 Task: Change  the formatting of the data to Which is Less than 5. In conditional formating, put the option 'Chart 12 colour. ', change the format of Column Width to 18, change the format of Column Width to 18In the sheet  Attendance Sheet for the Weekbook
Action: Mouse moved to (150, 31)
Screenshot: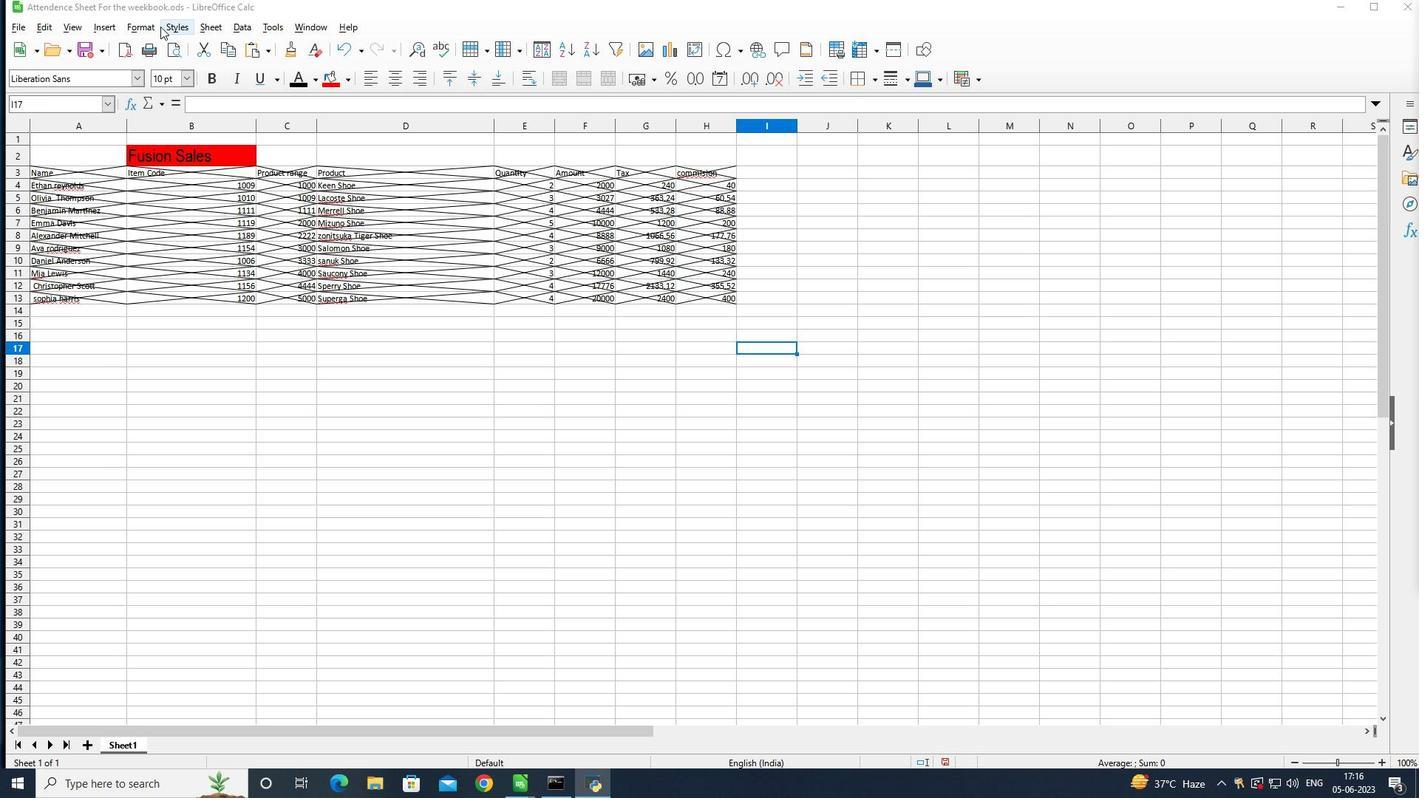 
Action: Mouse pressed left at (150, 31)
Screenshot: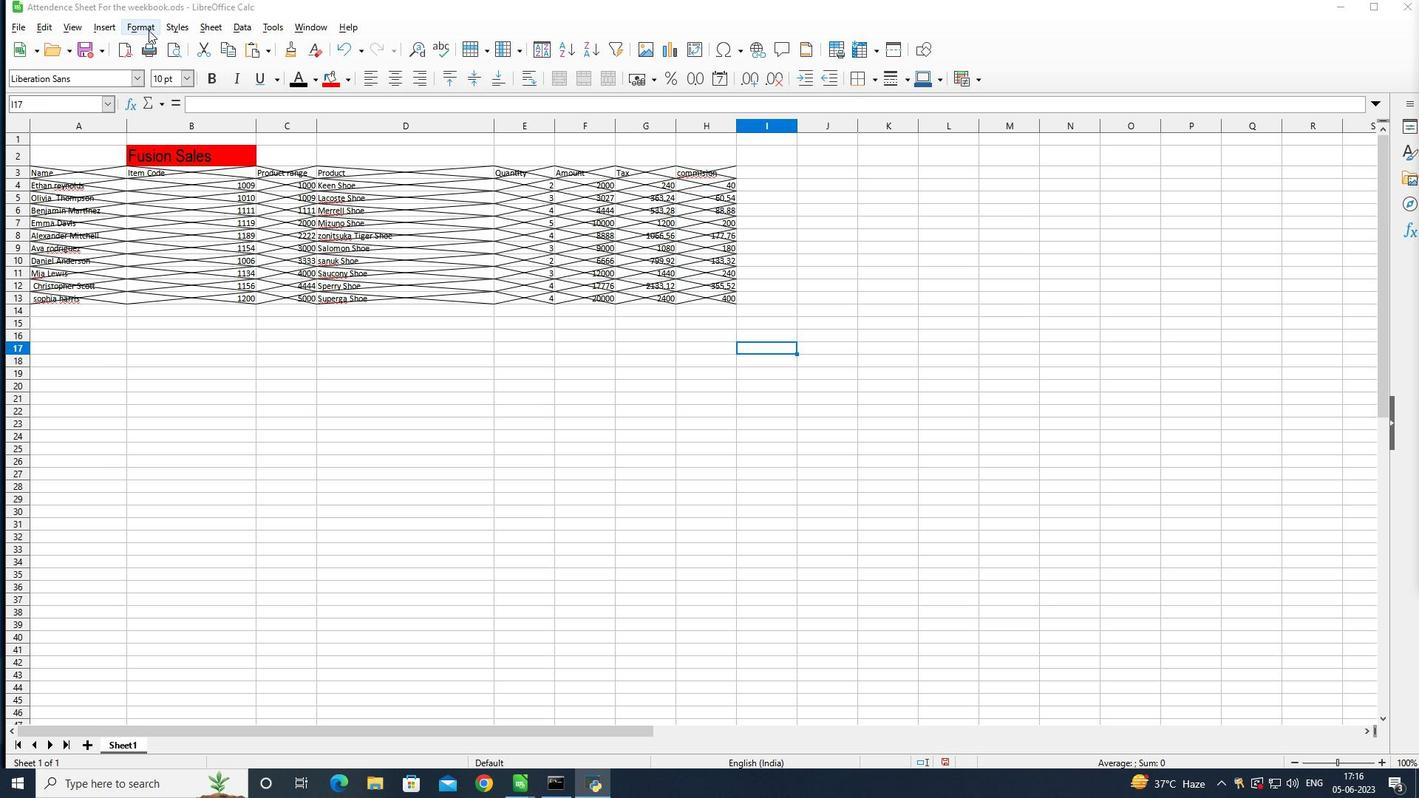 
Action: Mouse moved to (169, 271)
Screenshot: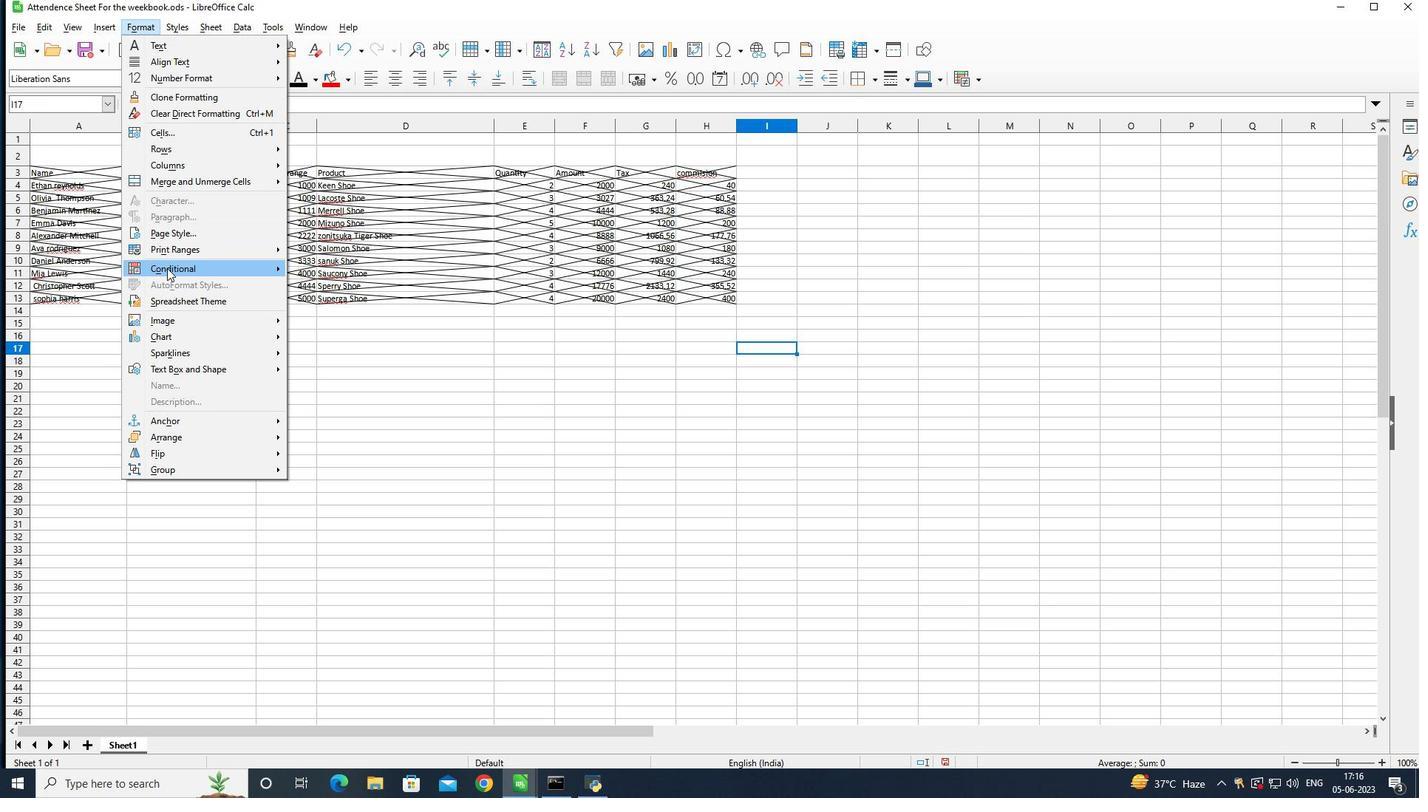 
Action: Mouse pressed left at (169, 271)
Screenshot: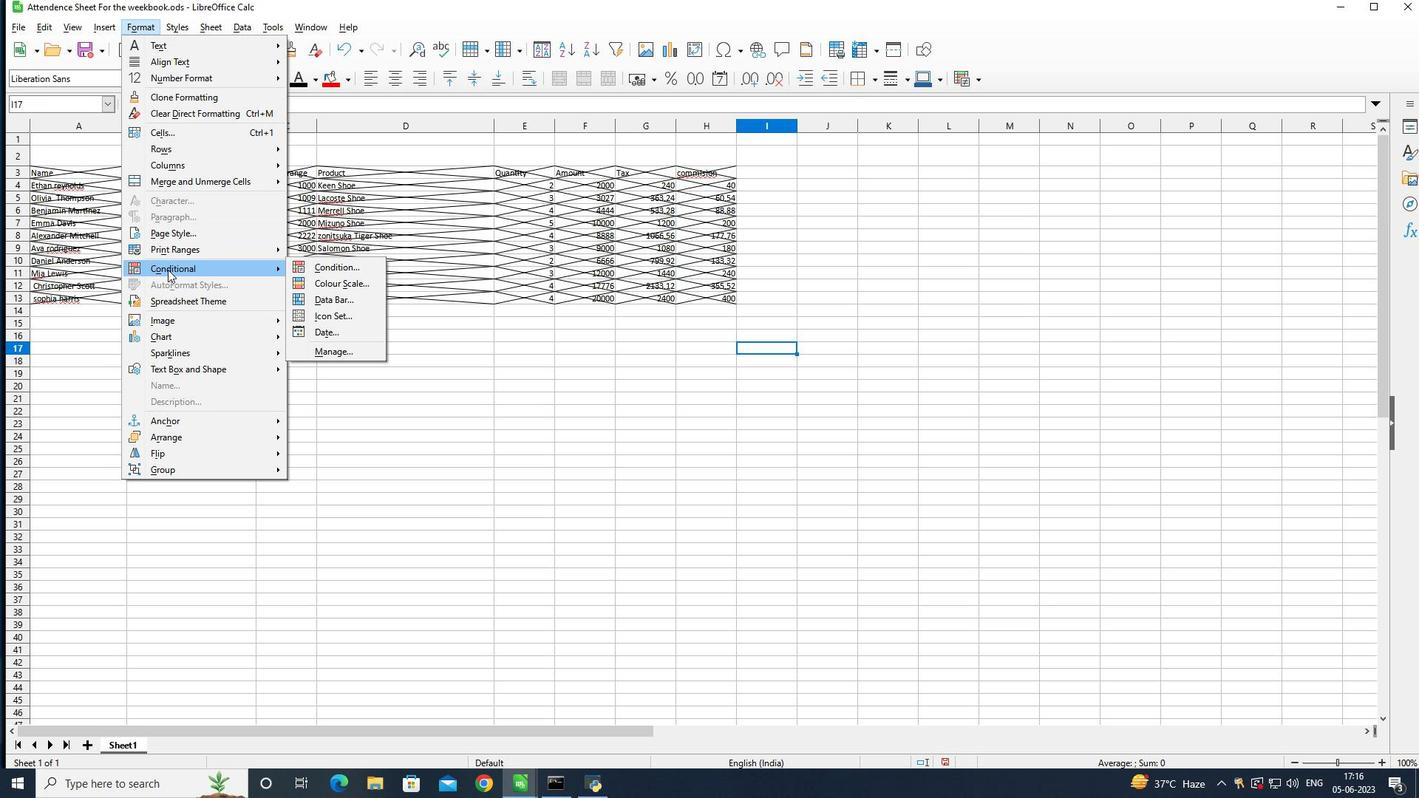 
Action: Mouse moved to (333, 263)
Screenshot: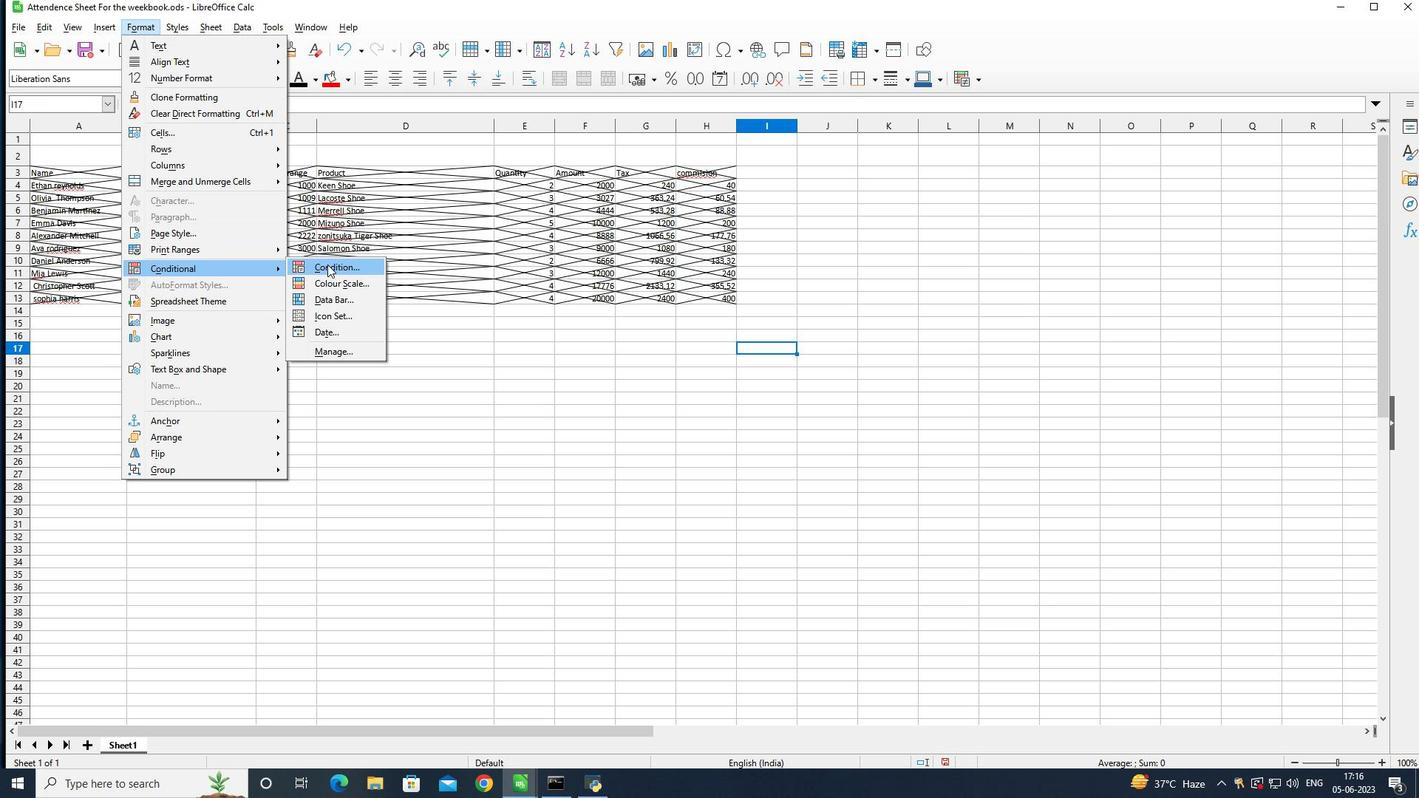 
Action: Mouse pressed left at (333, 263)
Screenshot: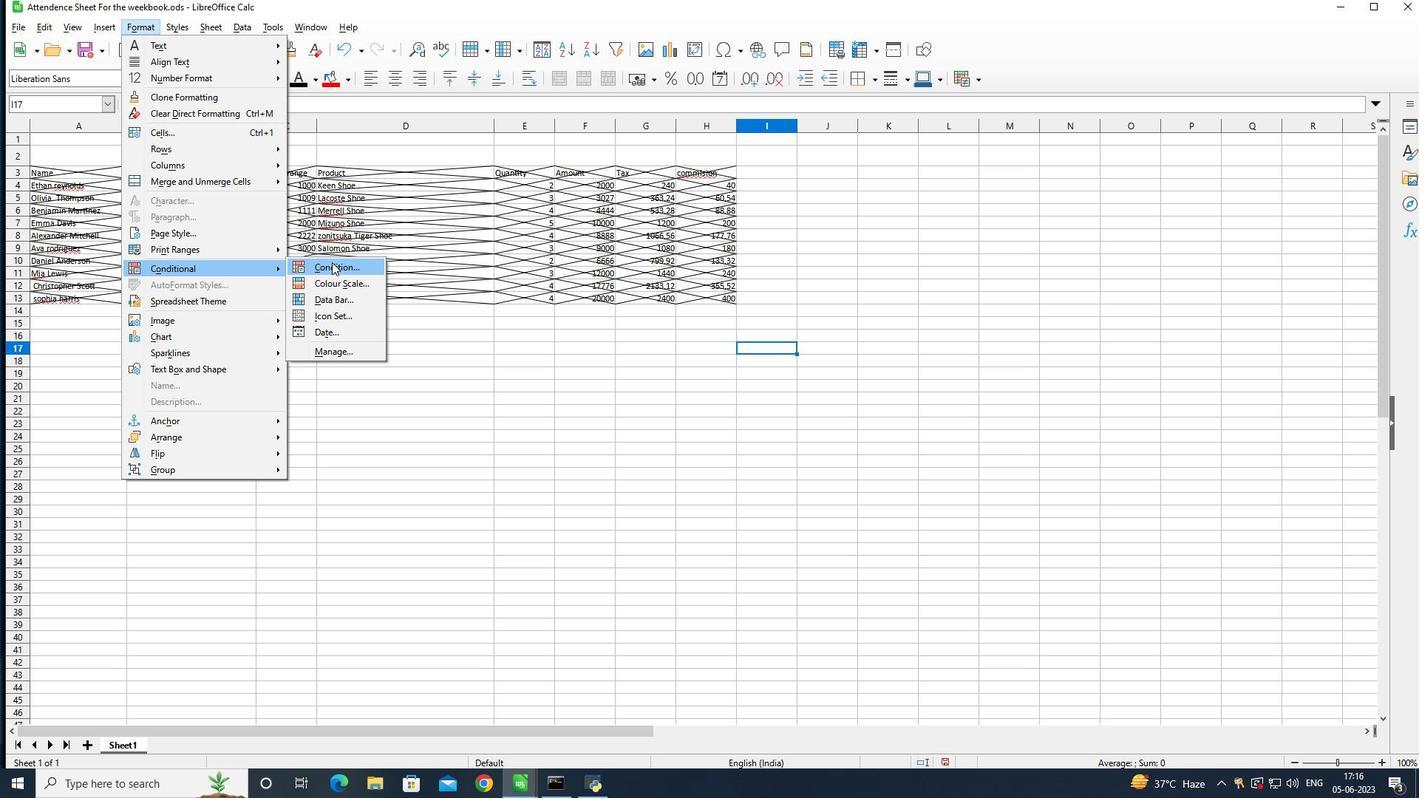 
Action: Mouse moved to (767, 236)
Screenshot: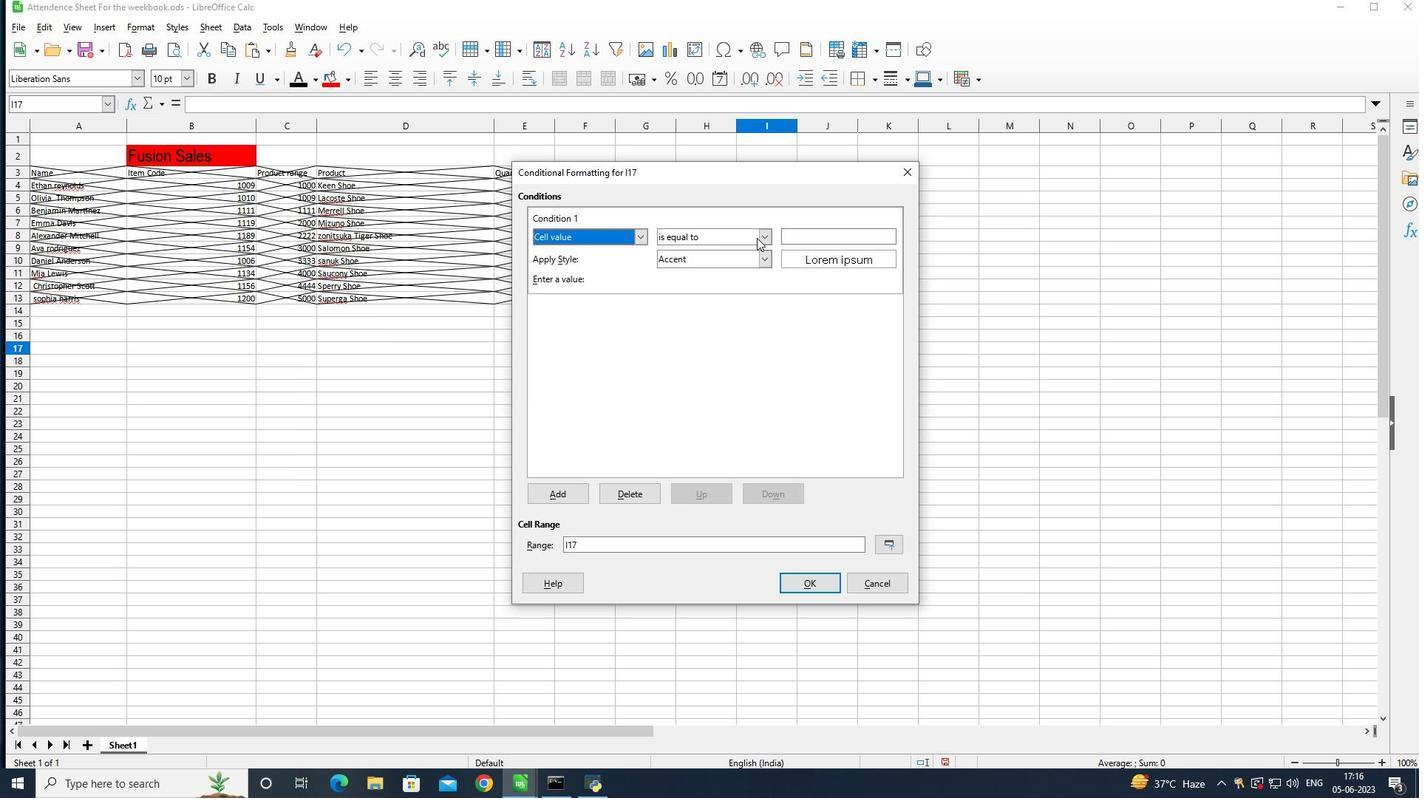 
Action: Mouse pressed left at (767, 236)
Screenshot: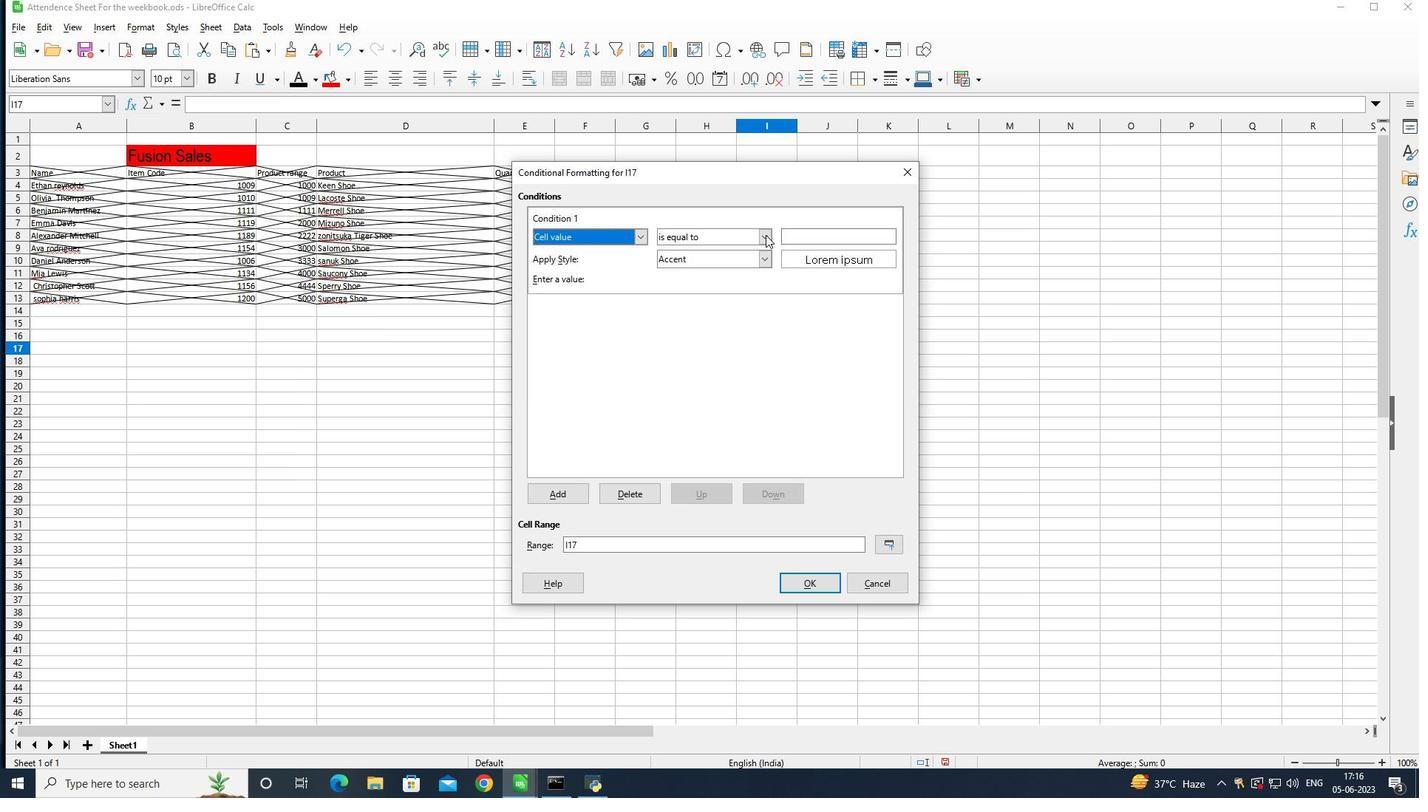 
Action: Mouse moved to (767, 236)
Screenshot: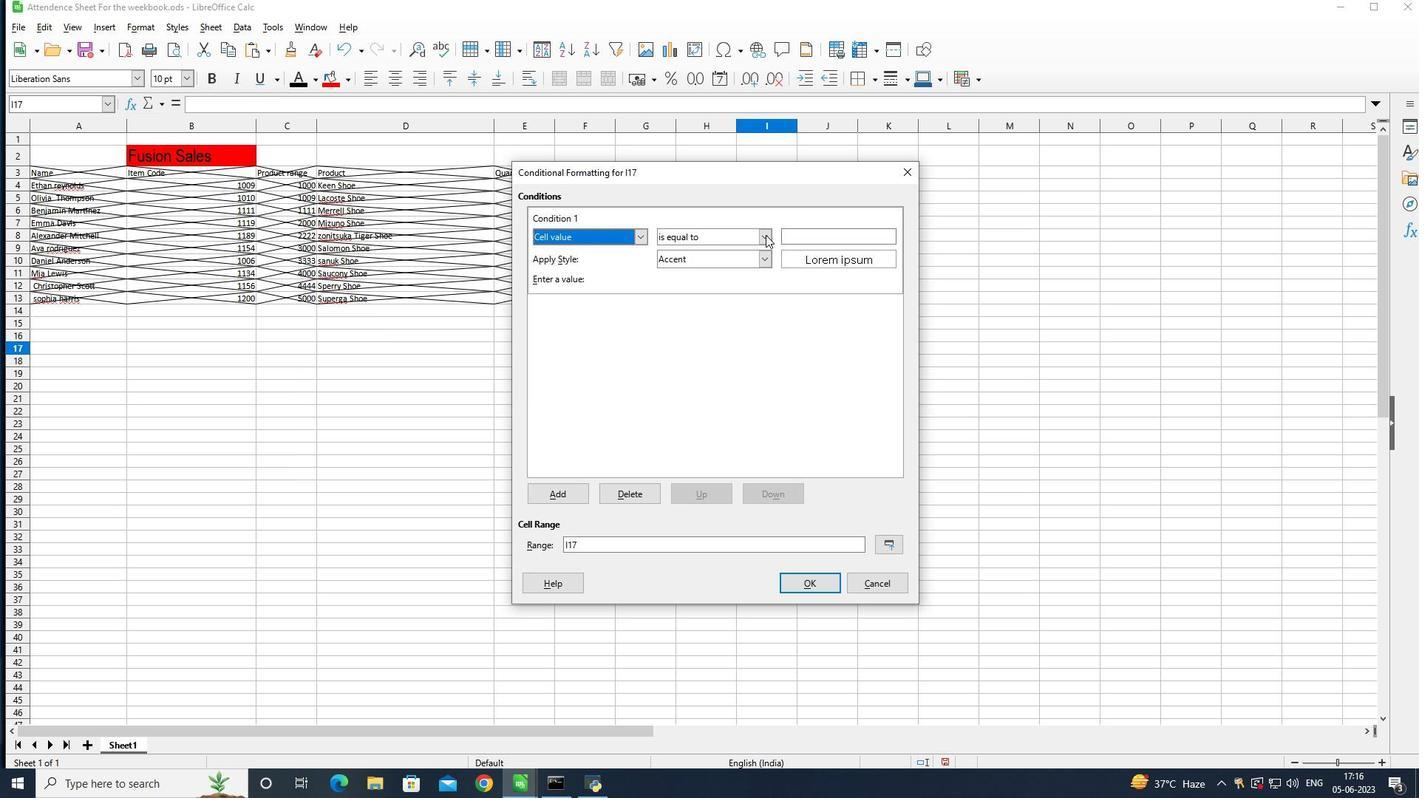 
Action: Mouse pressed left at (767, 236)
Screenshot: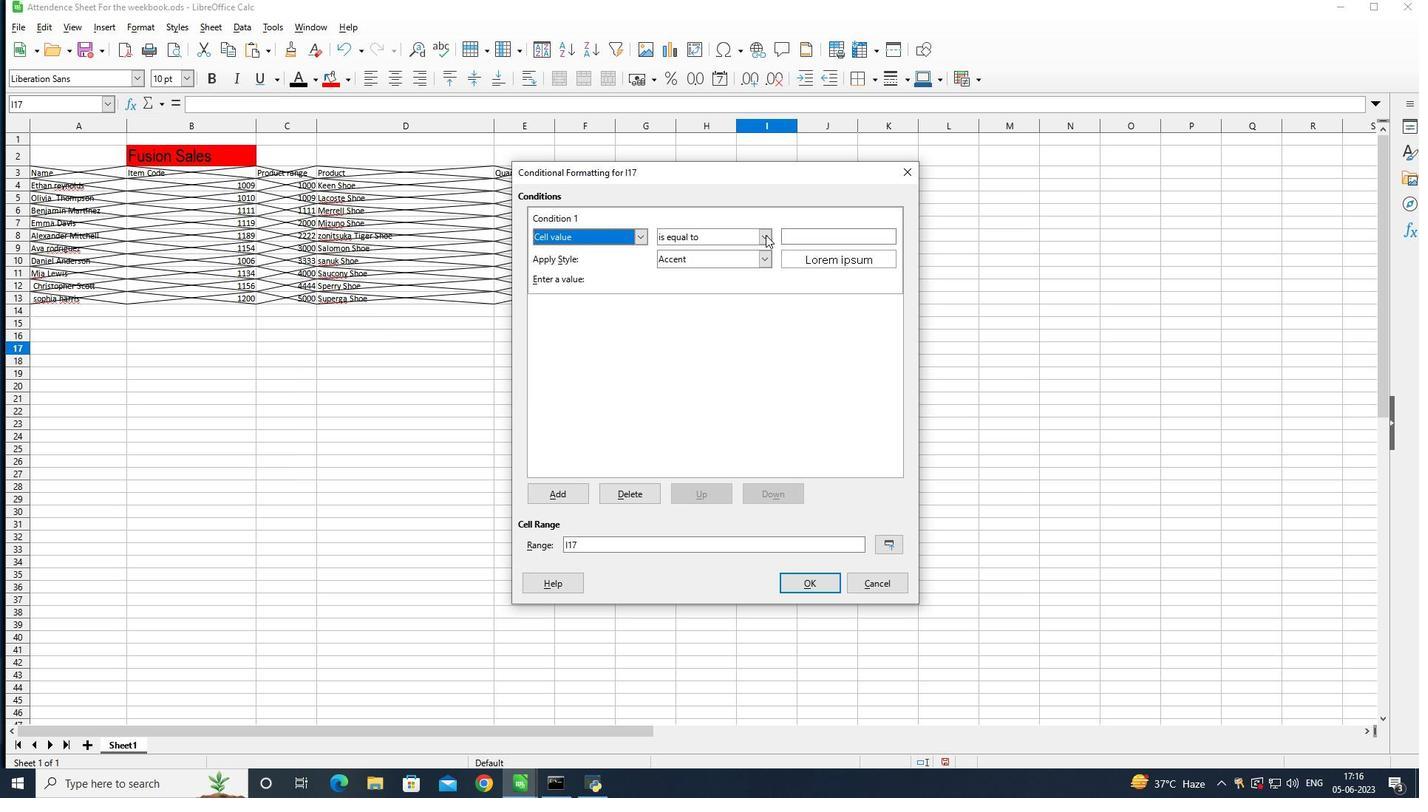 
Action: Mouse pressed left at (767, 236)
Screenshot: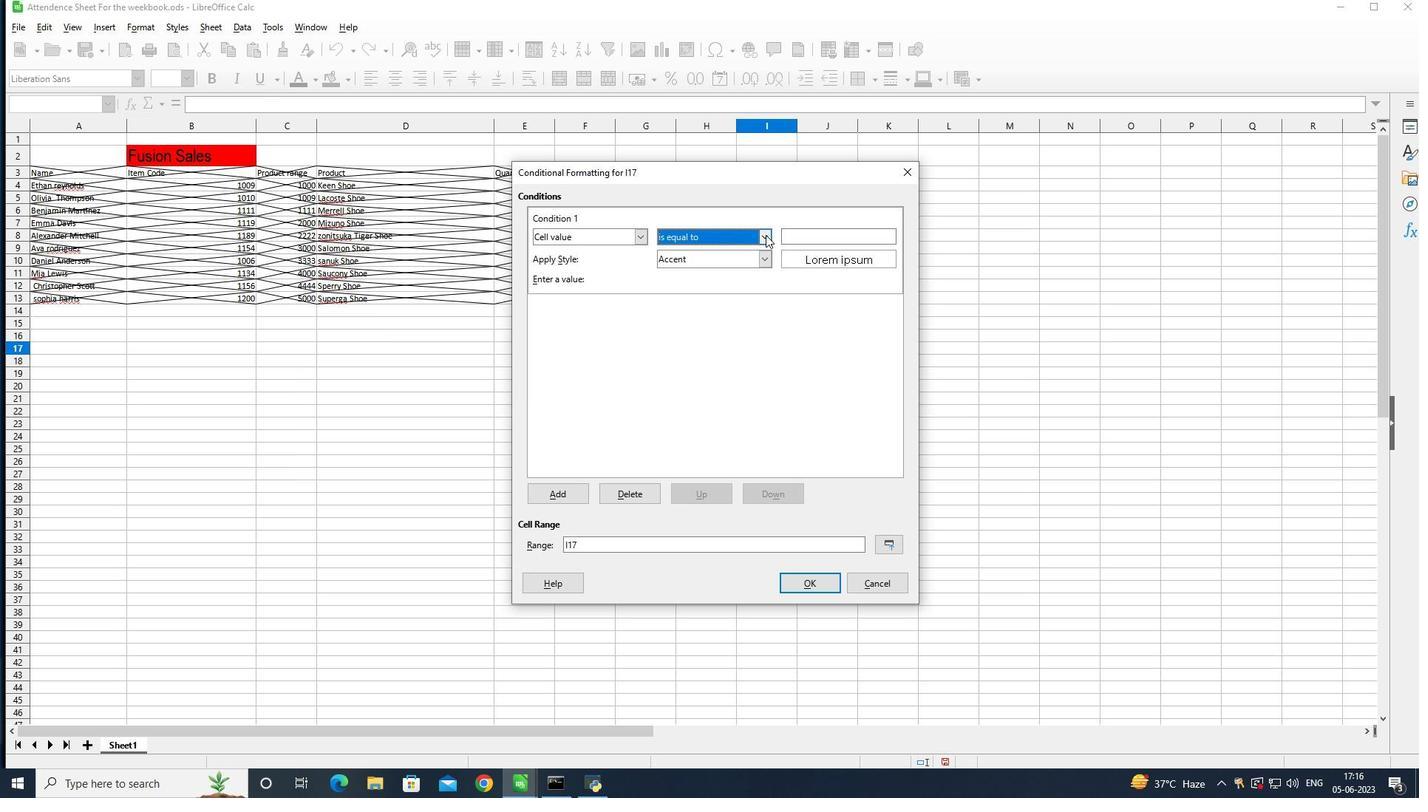 
Action: Mouse moved to (731, 263)
Screenshot: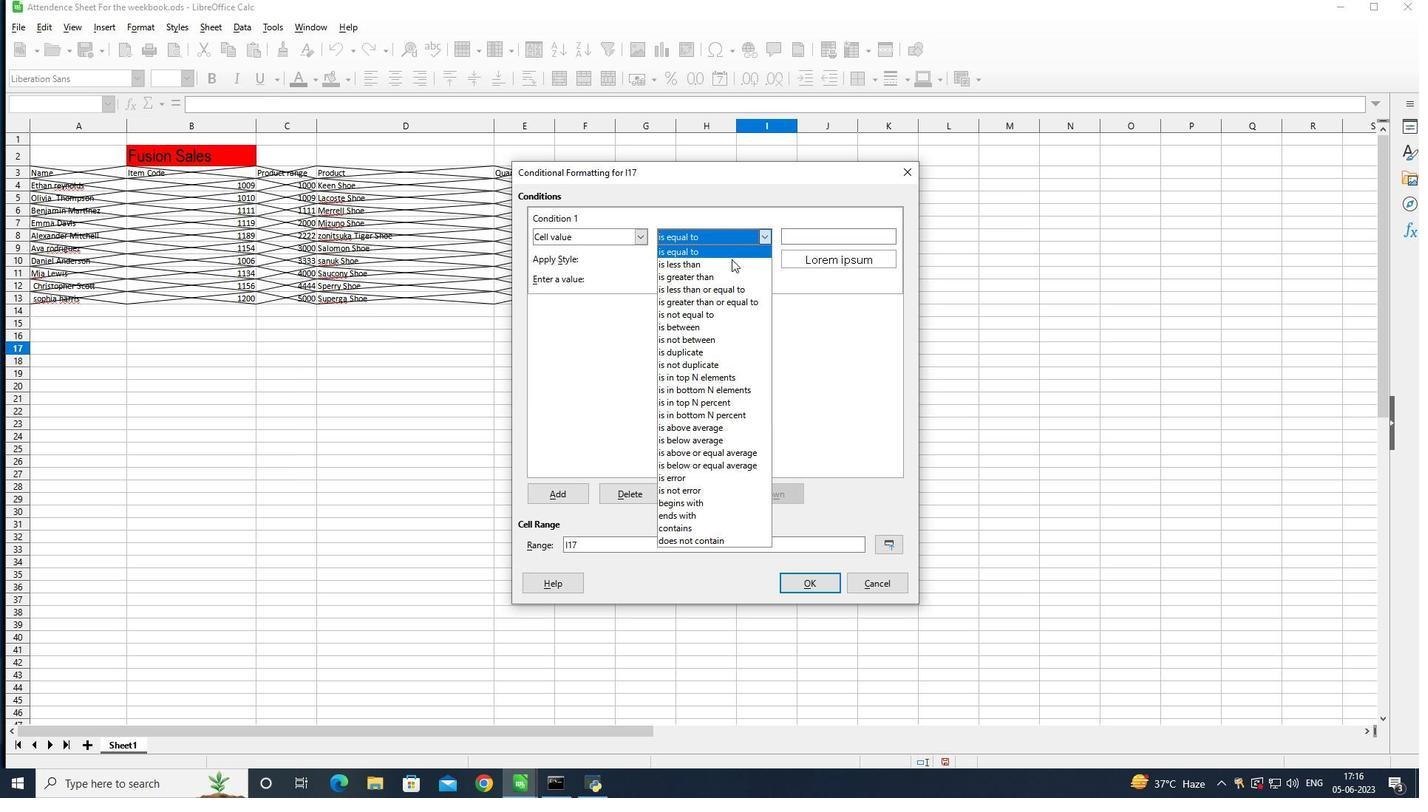 
Action: Mouse pressed left at (731, 263)
Screenshot: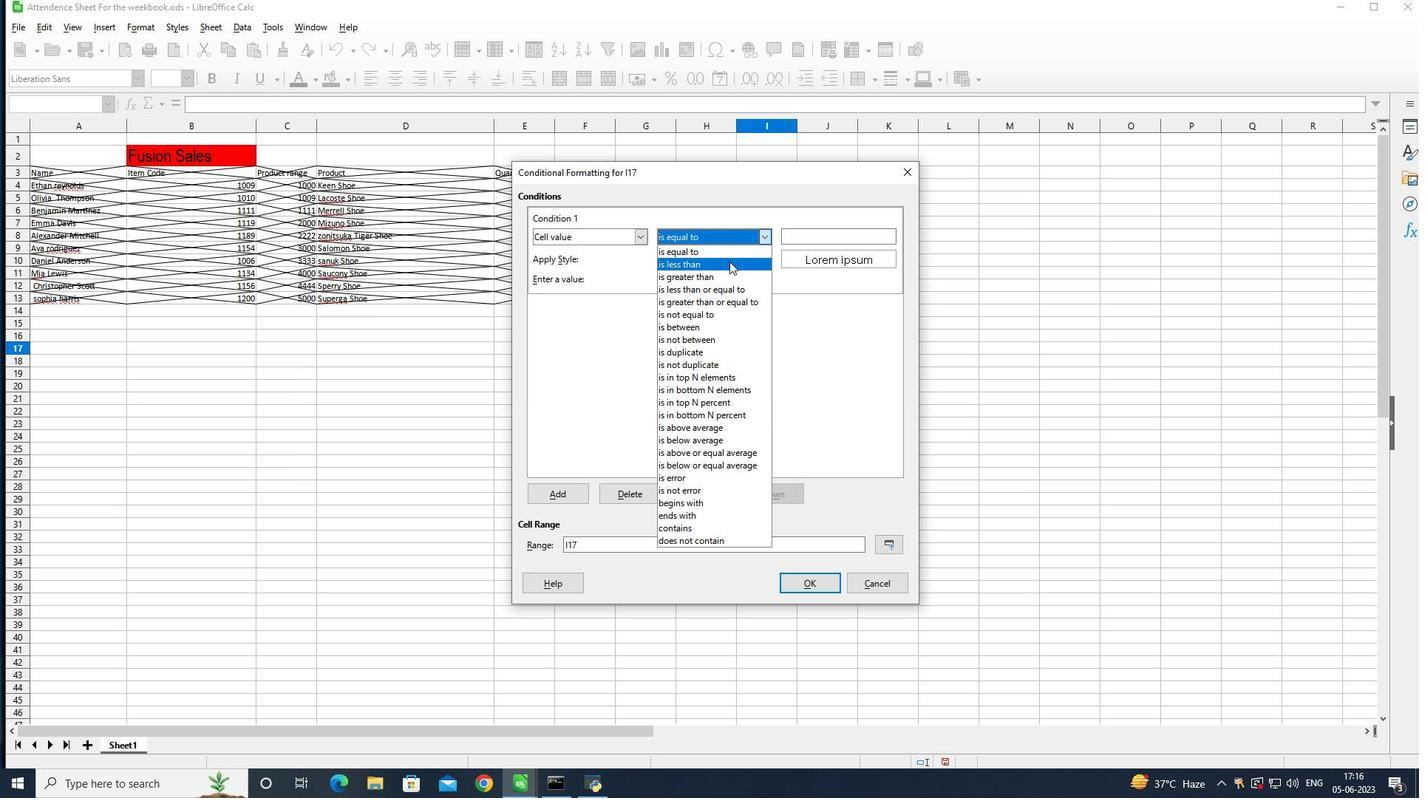 
Action: Mouse moved to (800, 240)
Screenshot: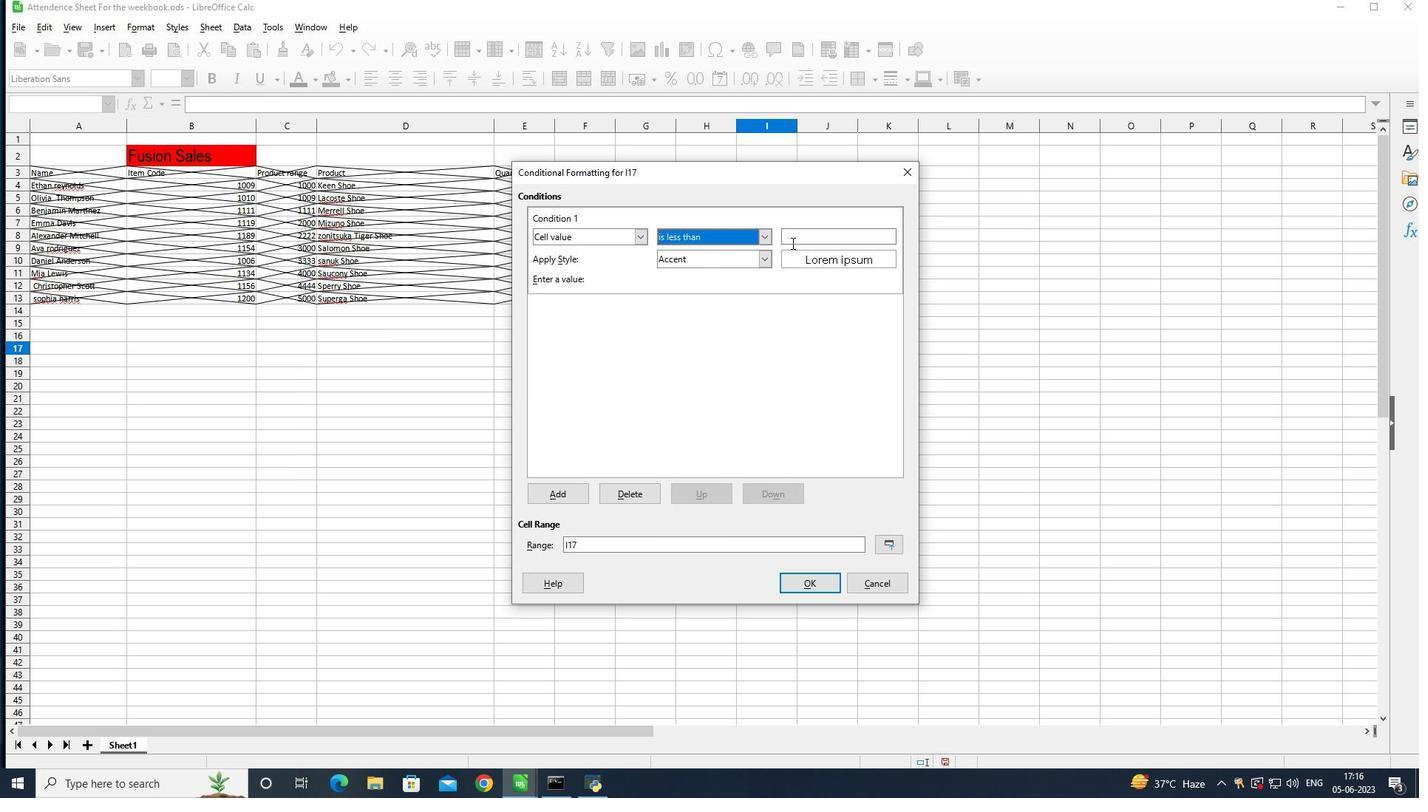 
Action: Mouse pressed left at (800, 240)
Screenshot: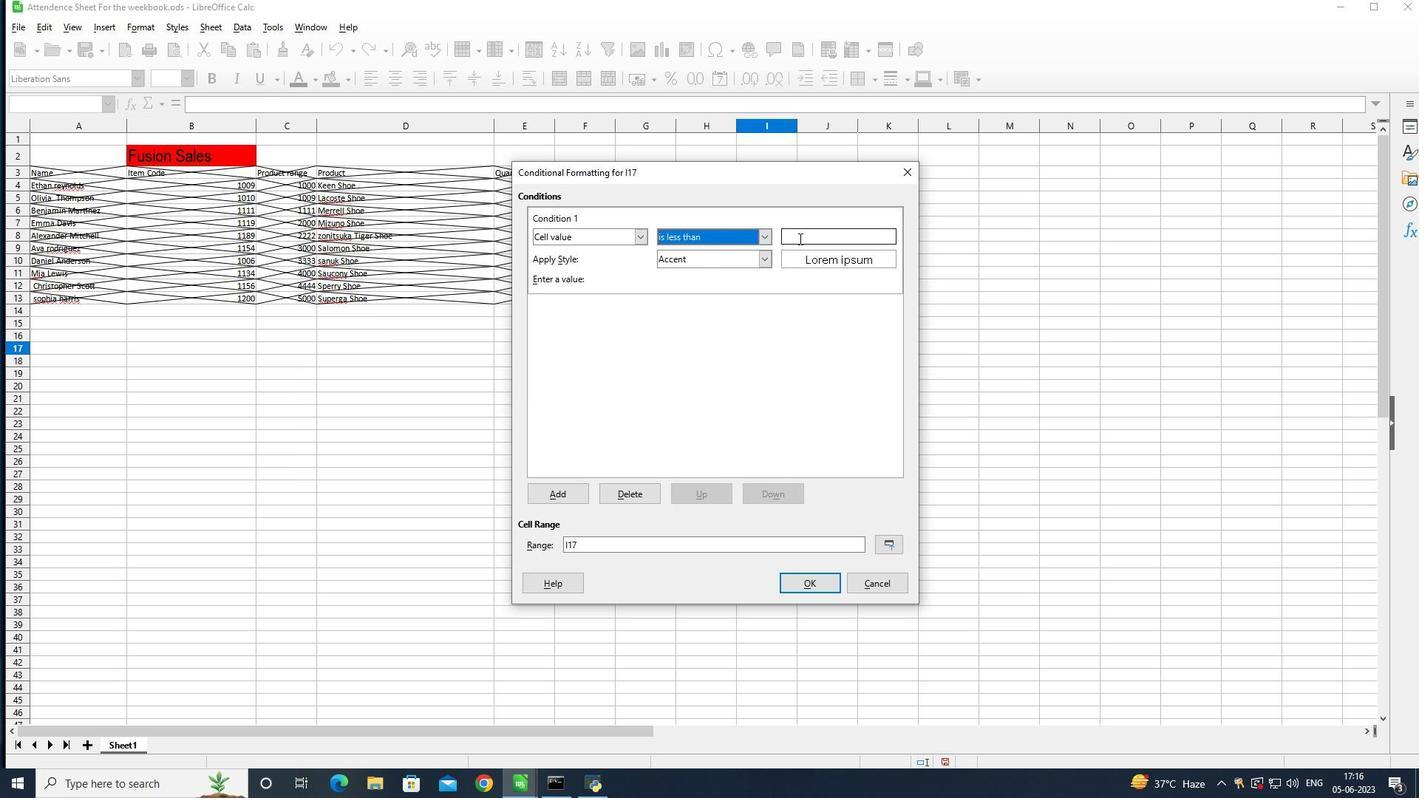
Action: Mouse moved to (799, 240)
Screenshot: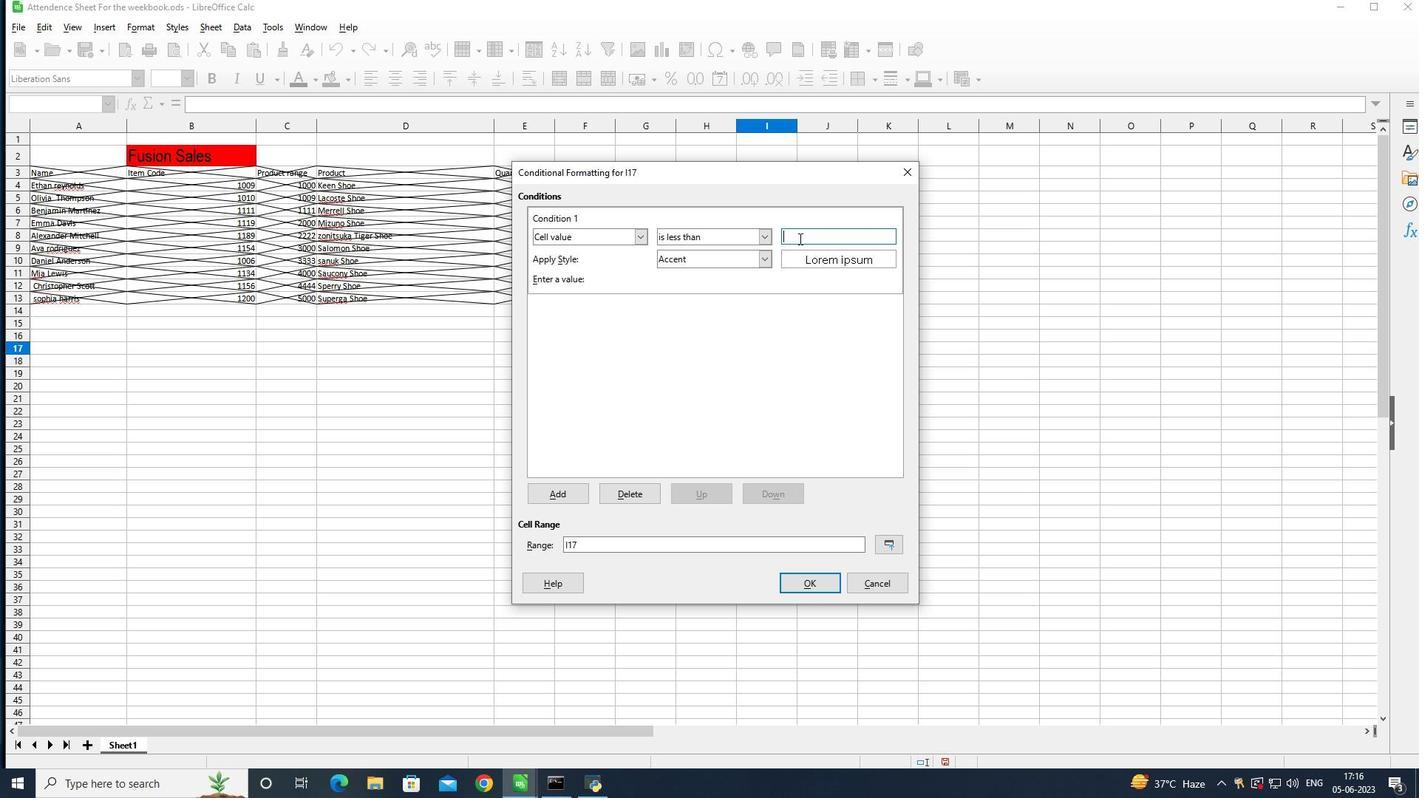
Action: Key pressed 5
Screenshot: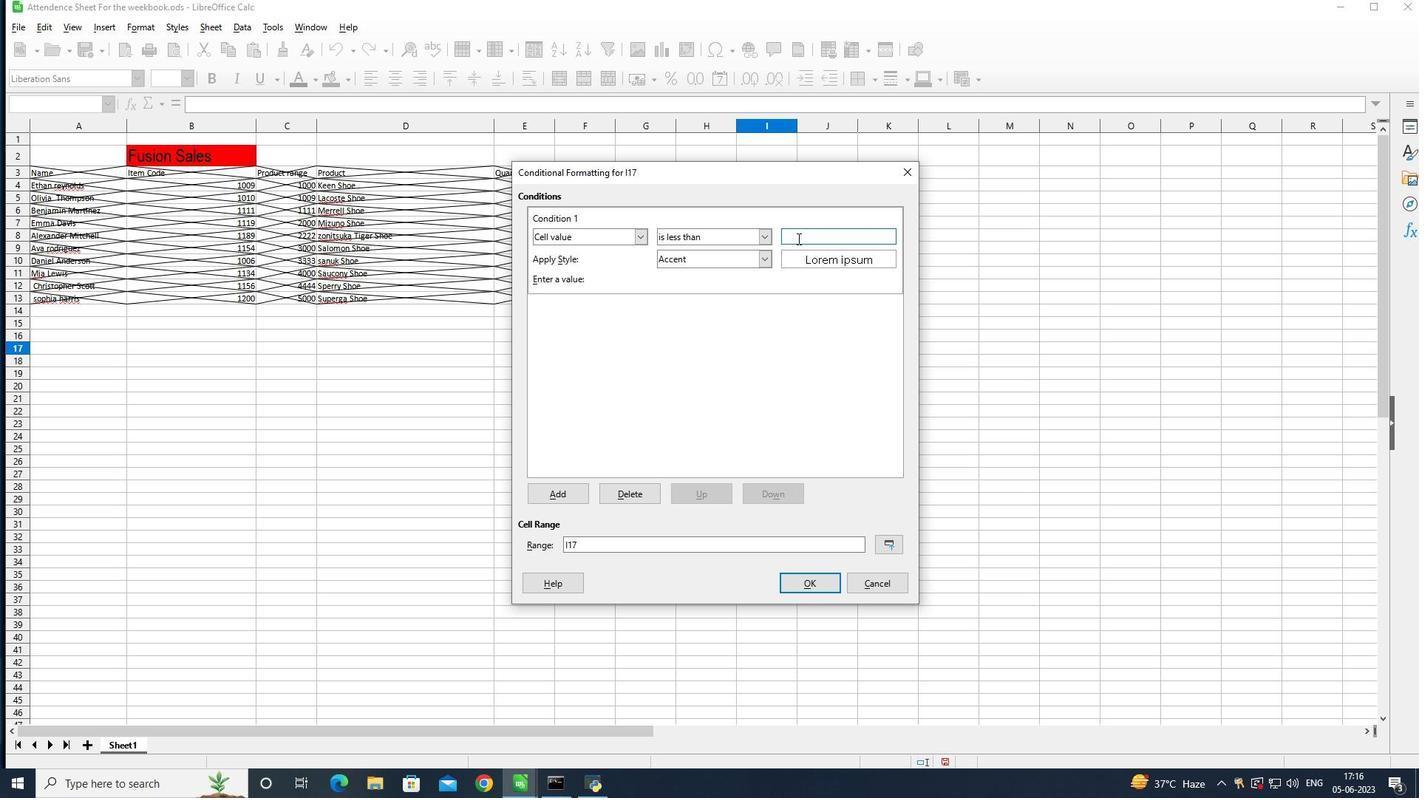 
Action: Mouse moved to (799, 586)
Screenshot: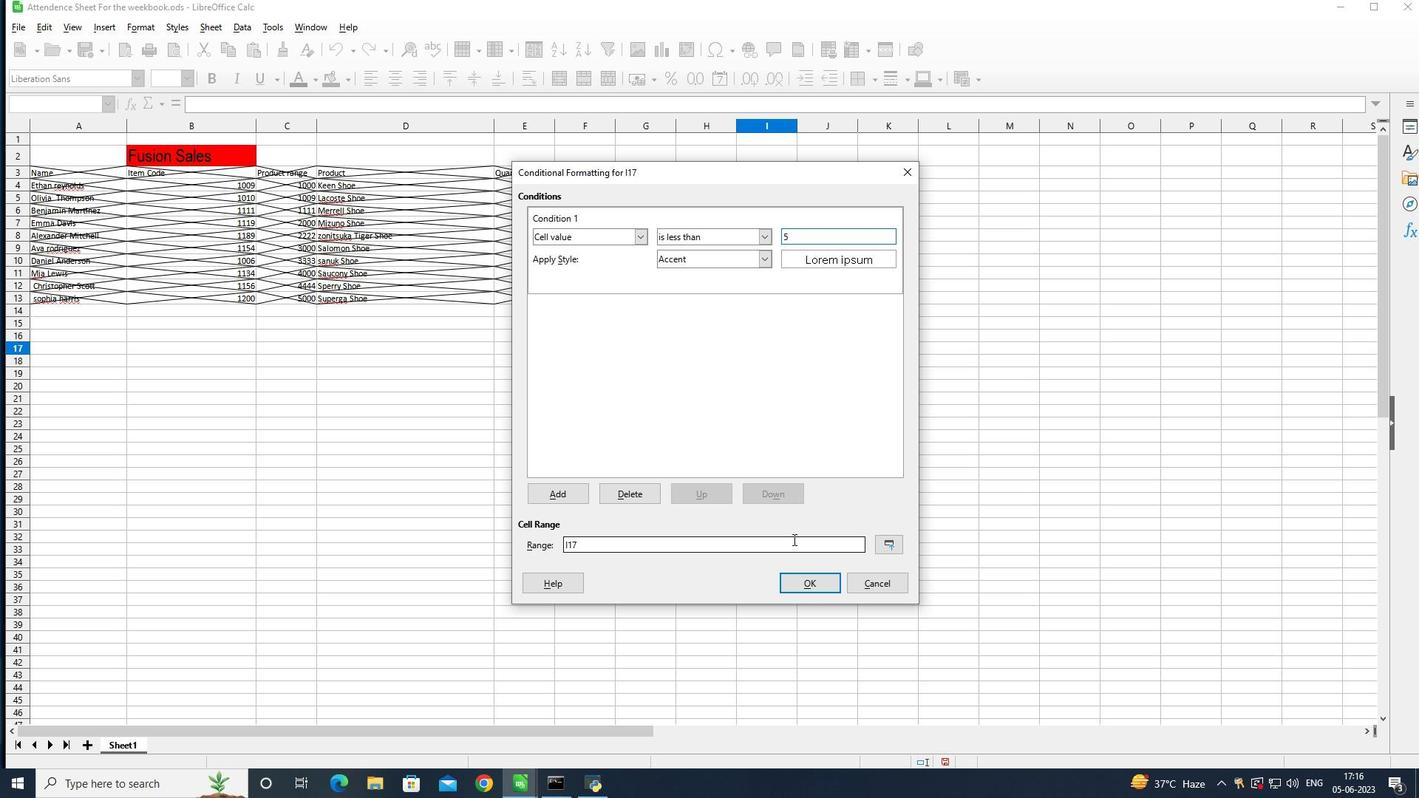 
Action: Mouse pressed left at (799, 586)
Screenshot: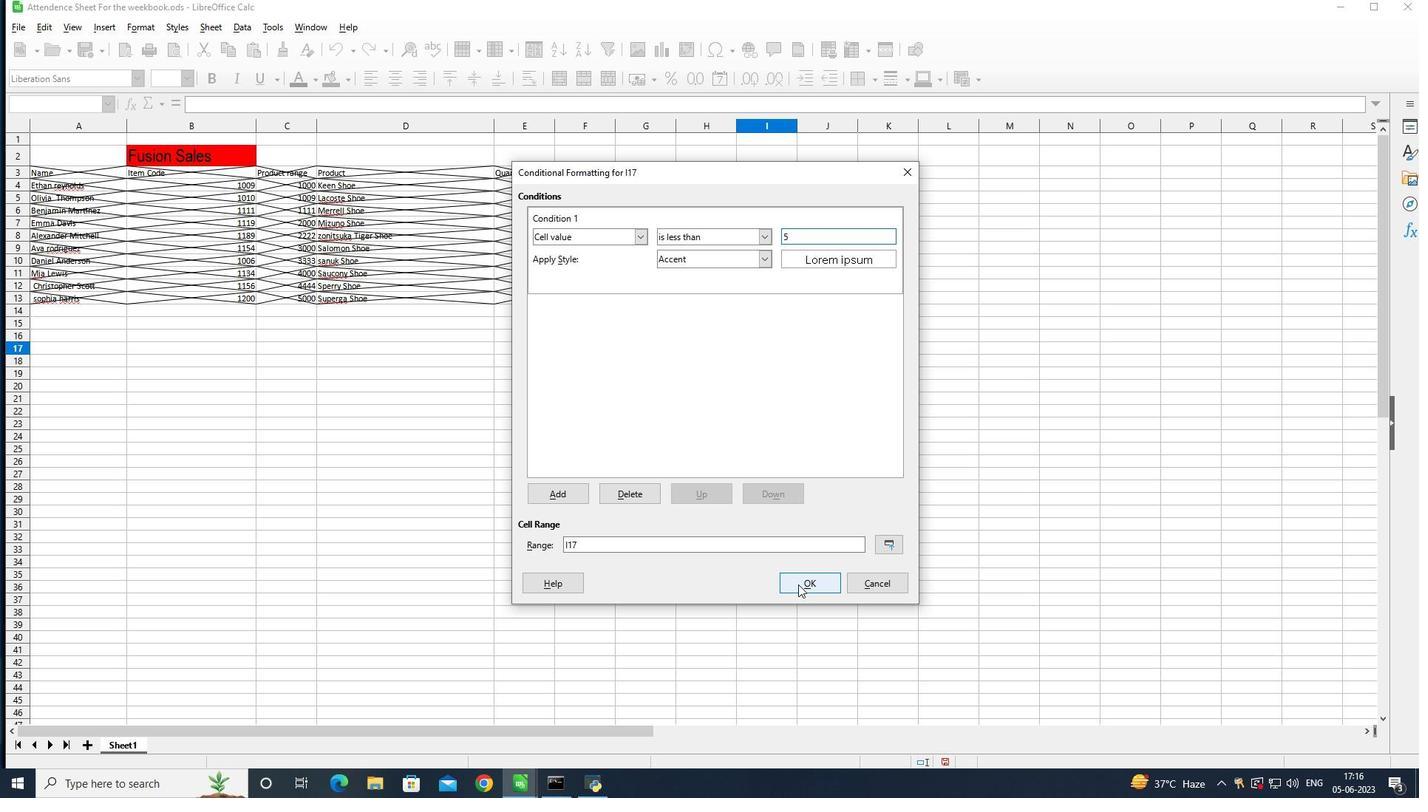 
Action: Mouse moved to (143, 25)
Screenshot: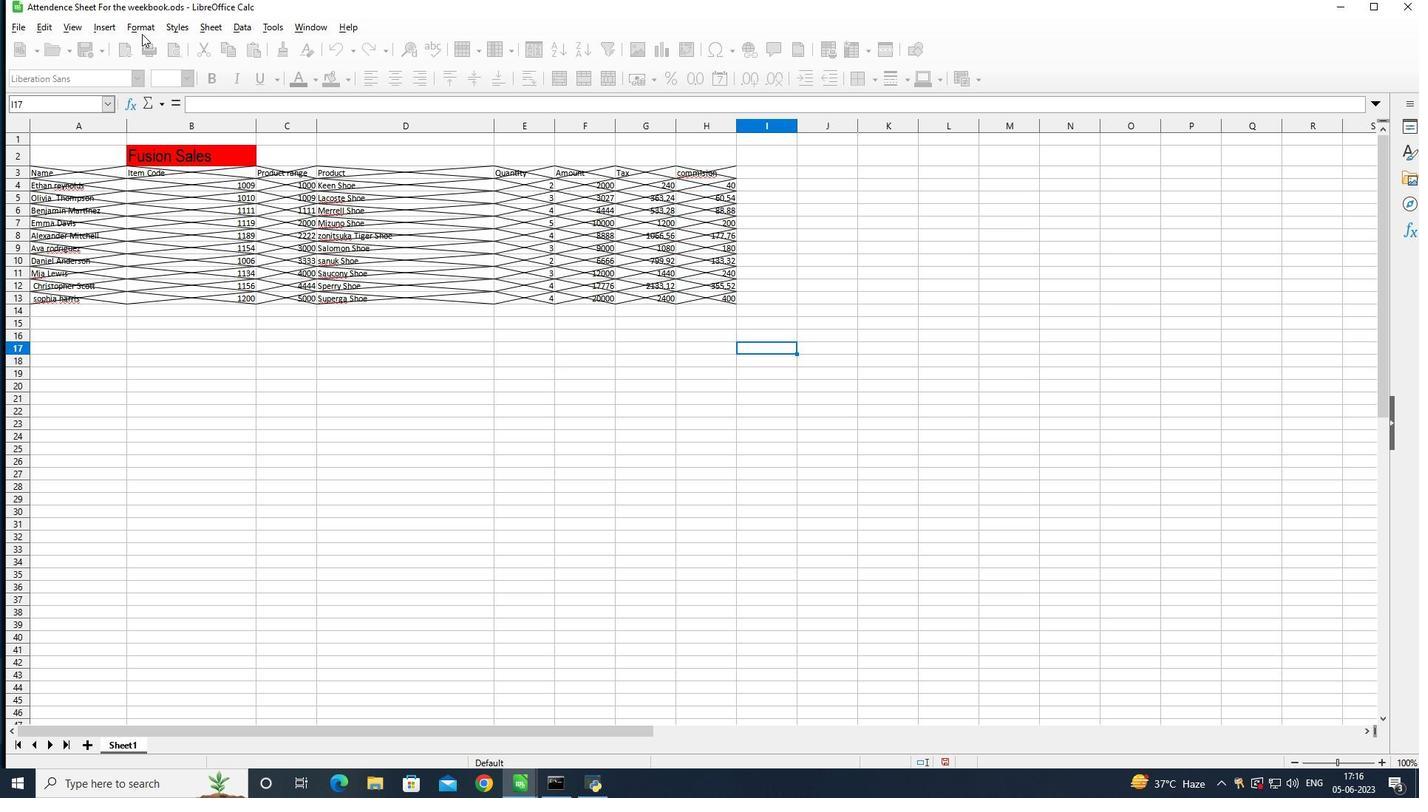 
Action: Mouse pressed left at (143, 25)
Screenshot: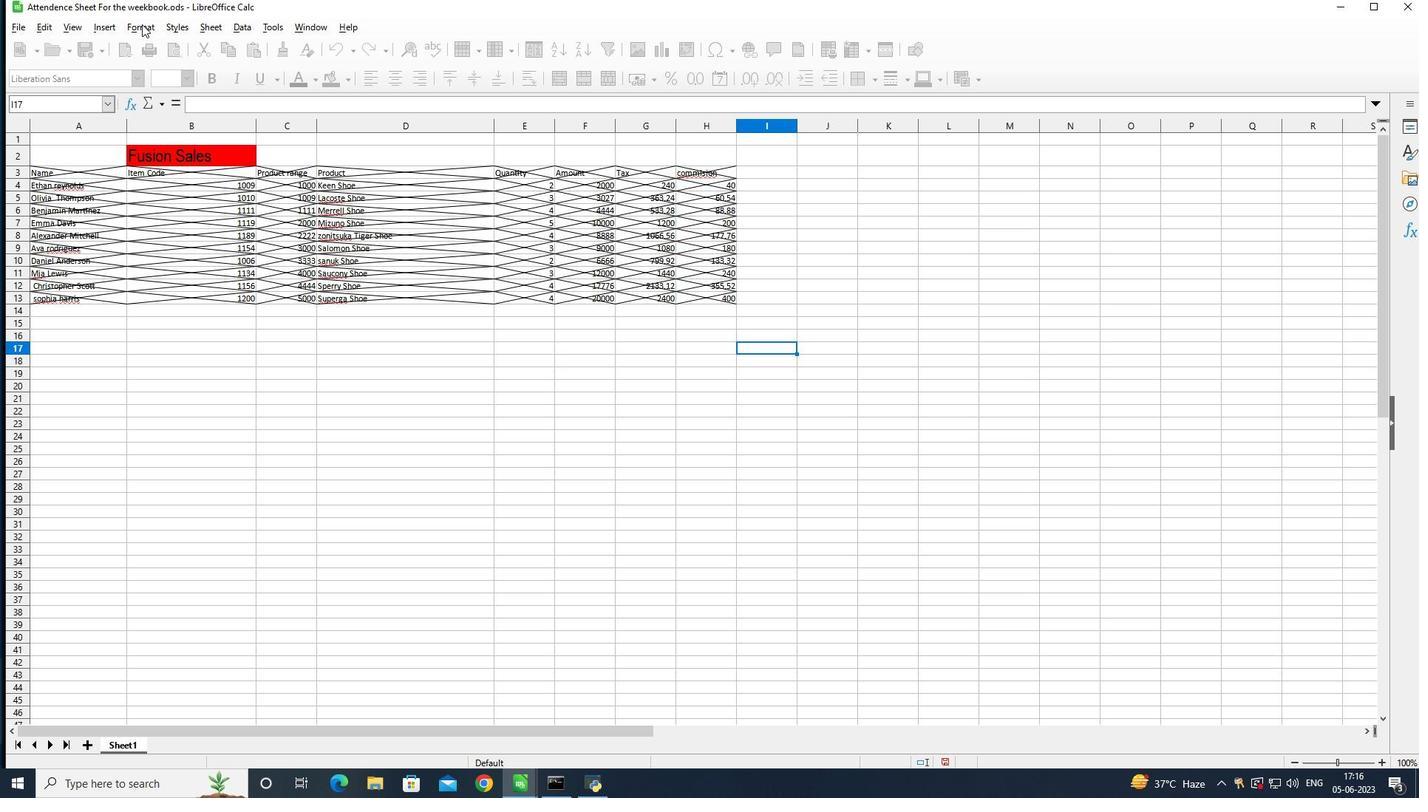 
Action: Mouse pressed left at (143, 25)
Screenshot: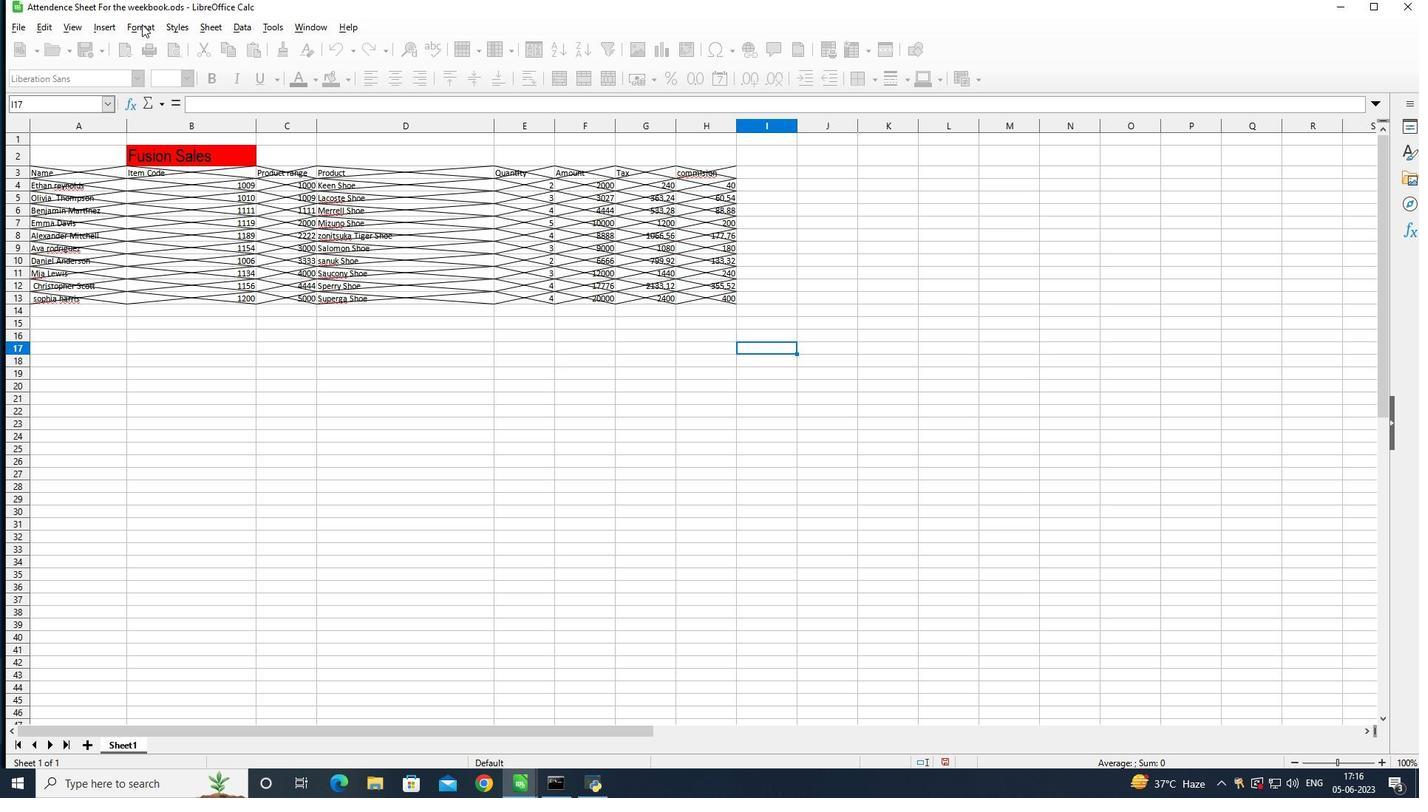 
Action: Mouse moved to (45, 172)
Screenshot: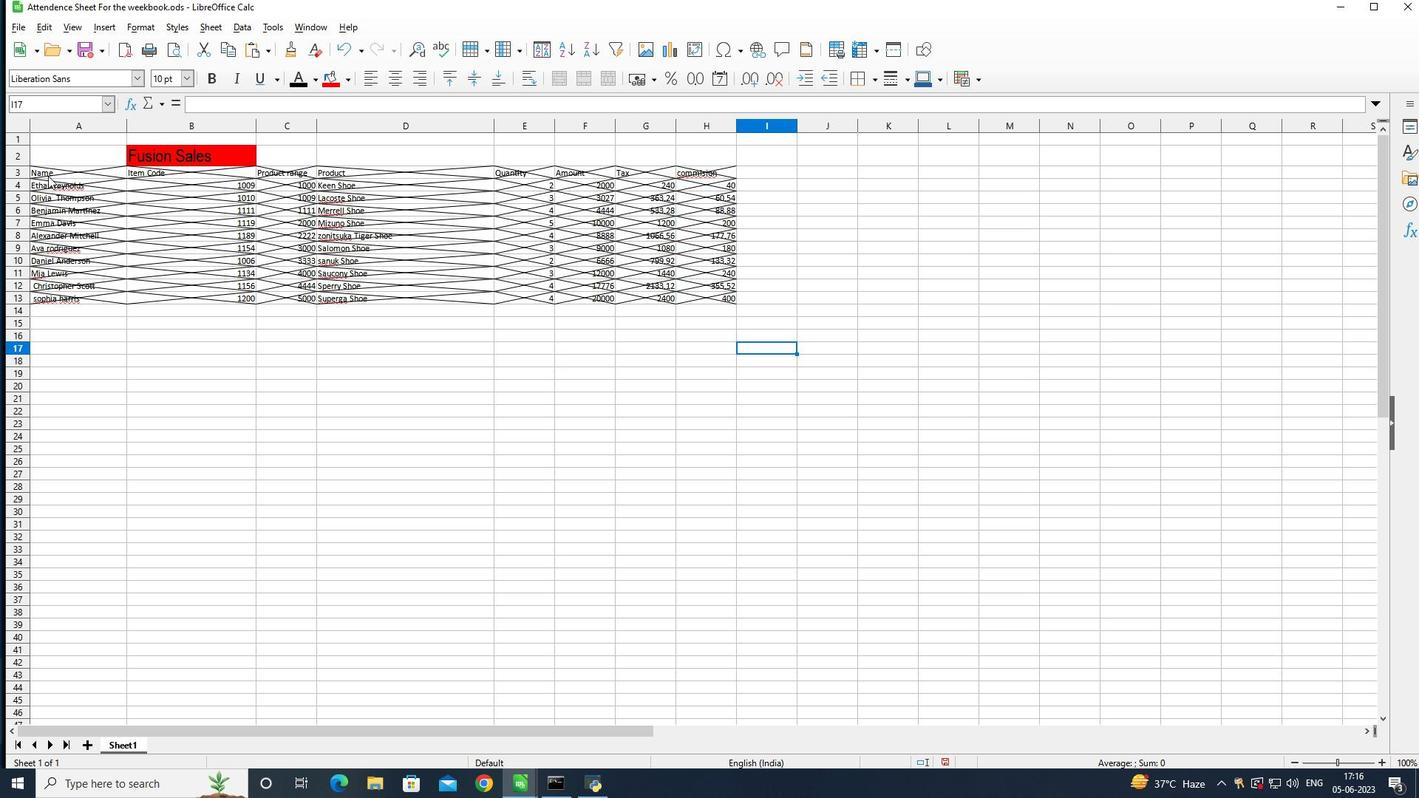 
Action: Mouse pressed left at (45, 172)
Screenshot: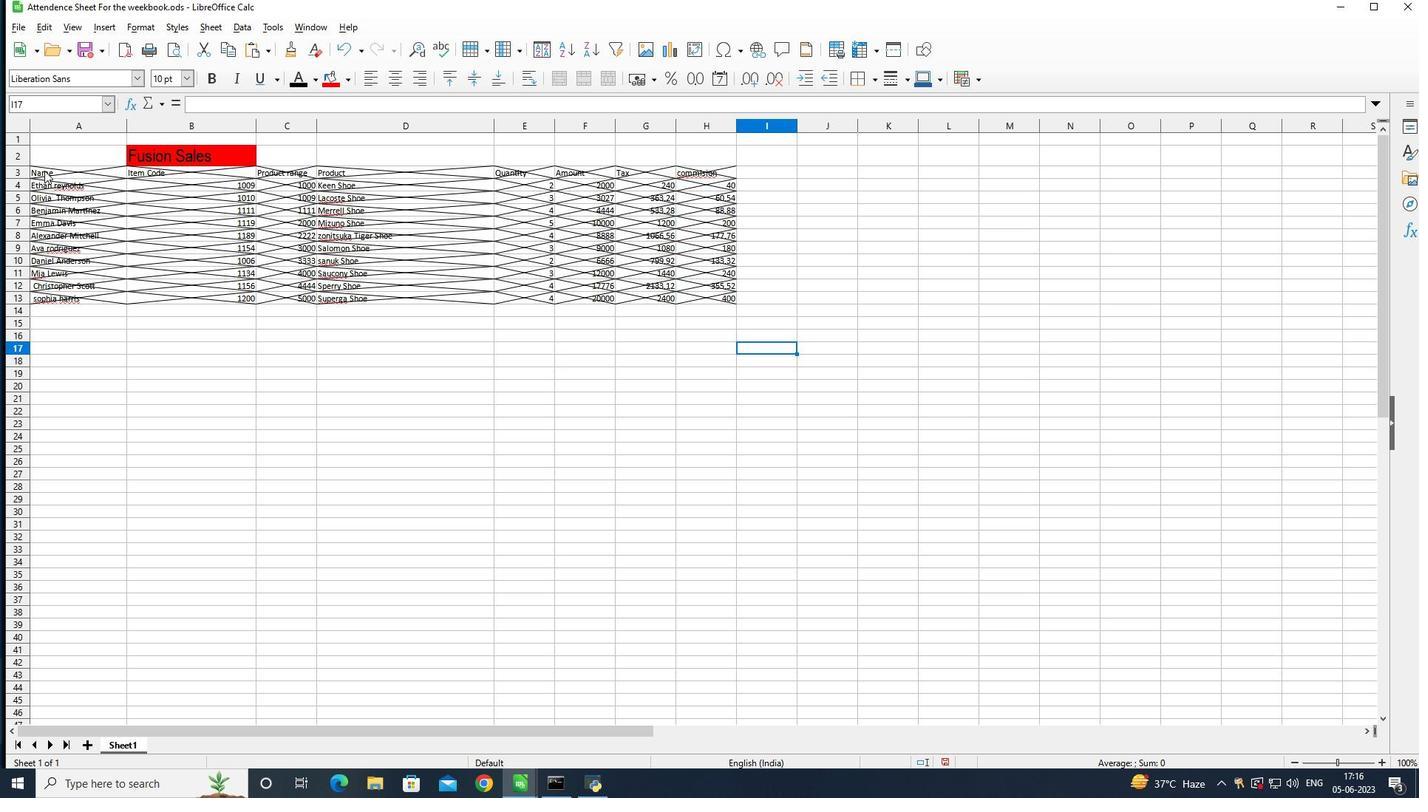 
Action: Mouse moved to (140, 27)
Screenshot: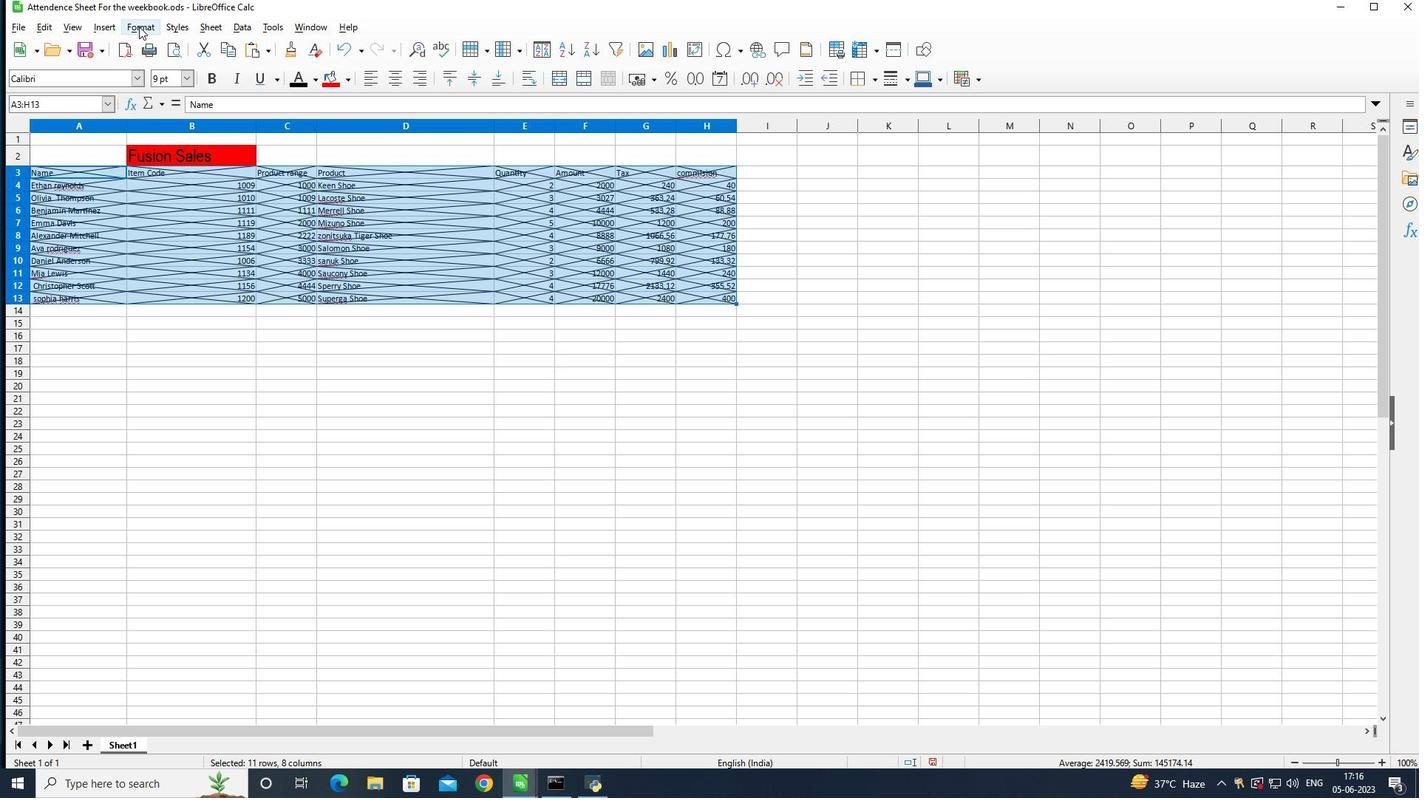 
Action: Mouse pressed left at (140, 27)
Screenshot: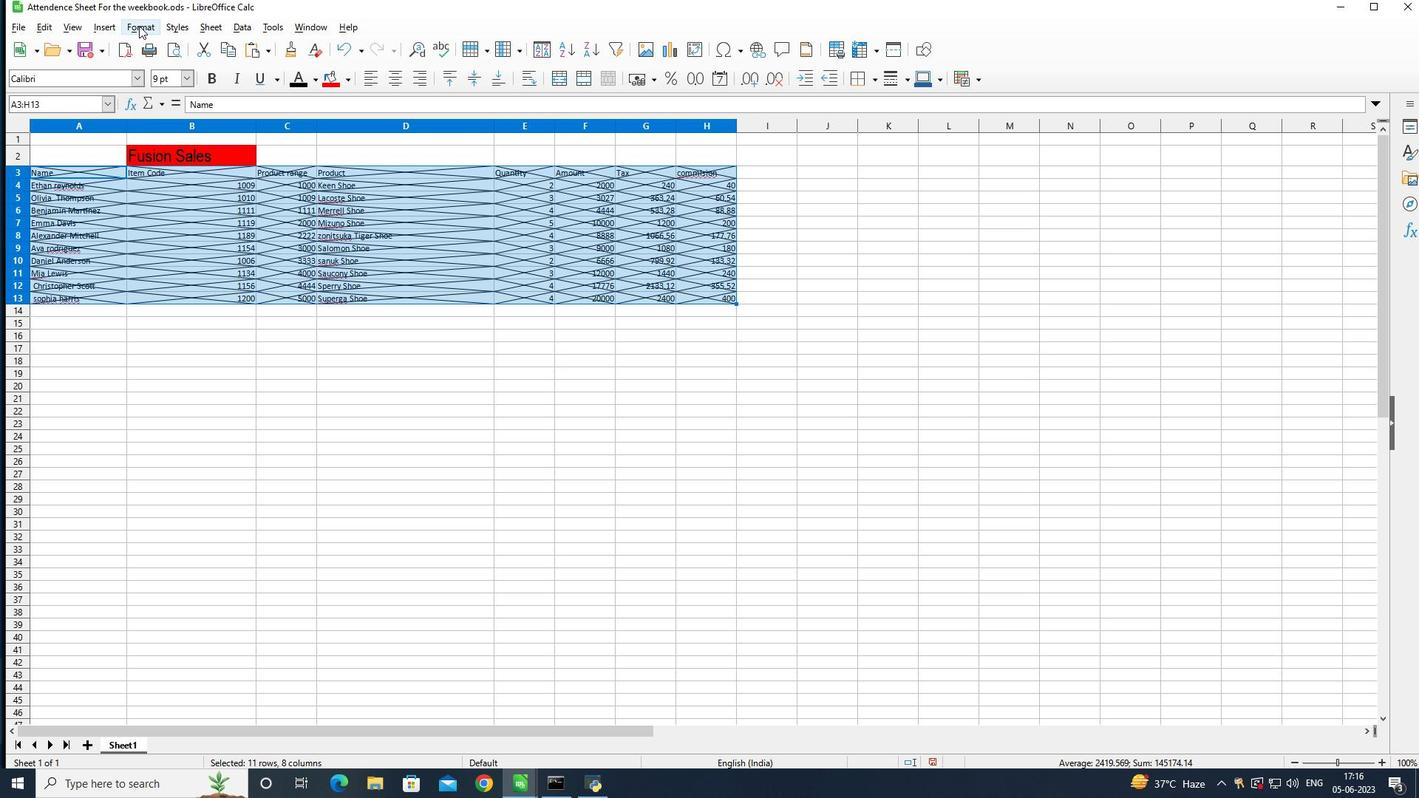 
Action: Mouse moved to (192, 275)
Screenshot: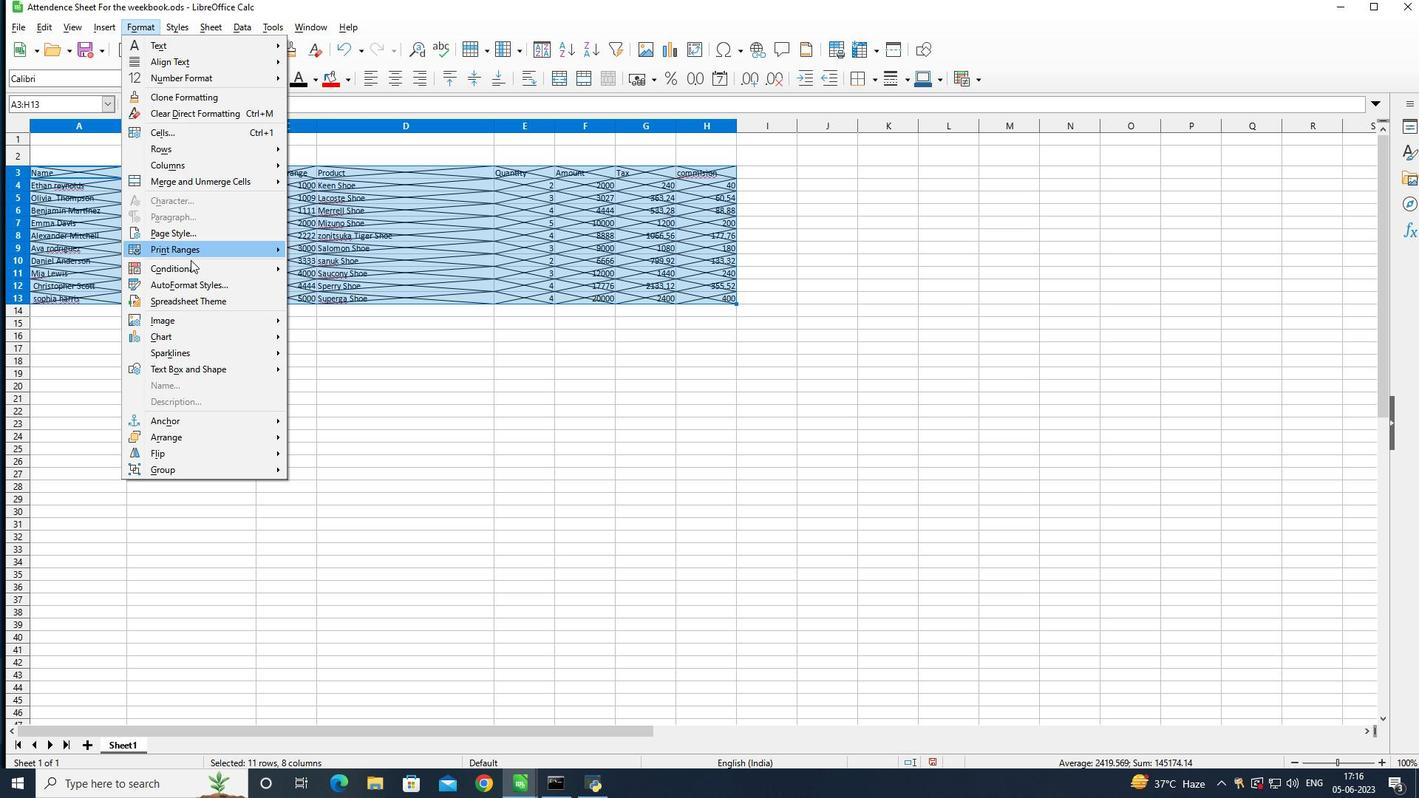 
Action: Mouse pressed left at (192, 275)
Screenshot: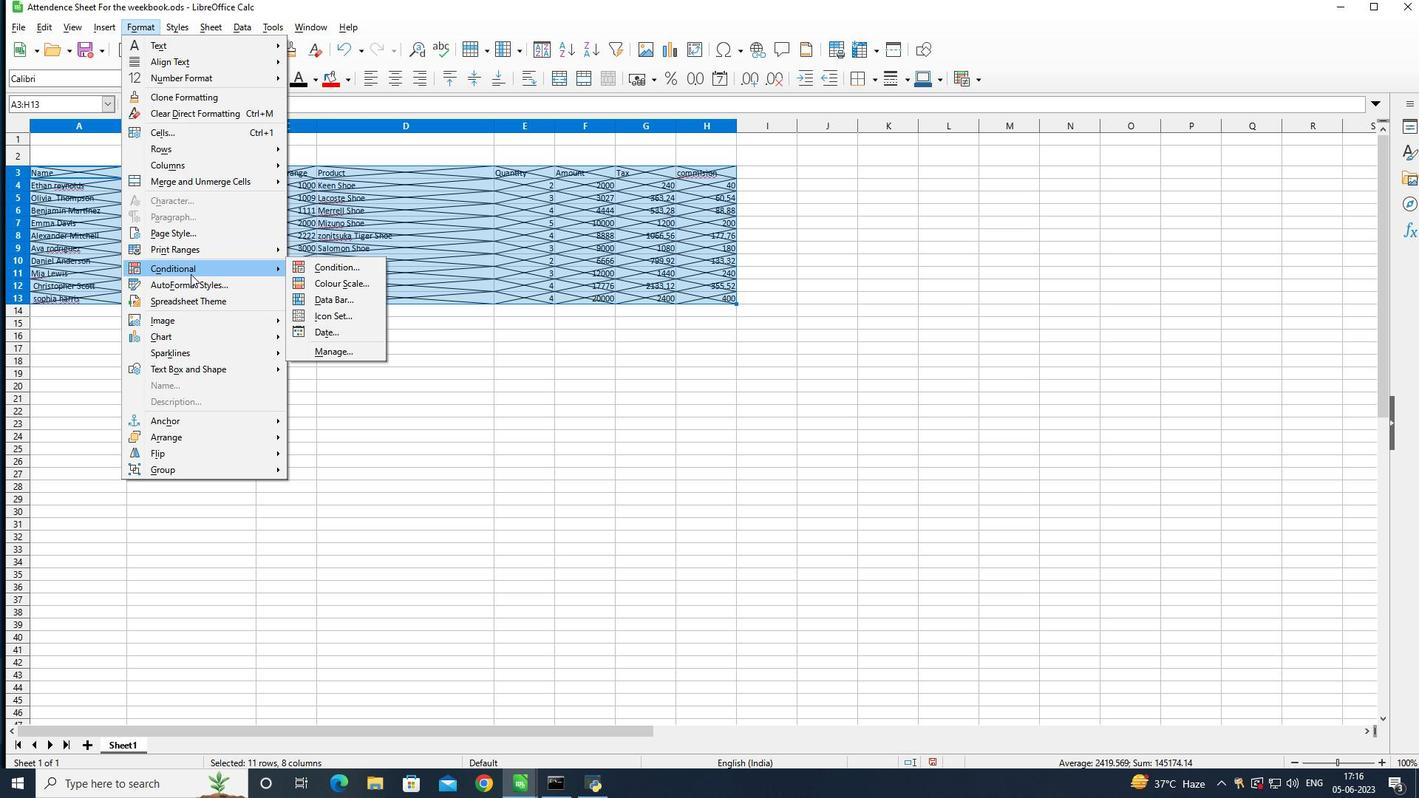 
Action: Mouse moved to (334, 289)
Screenshot: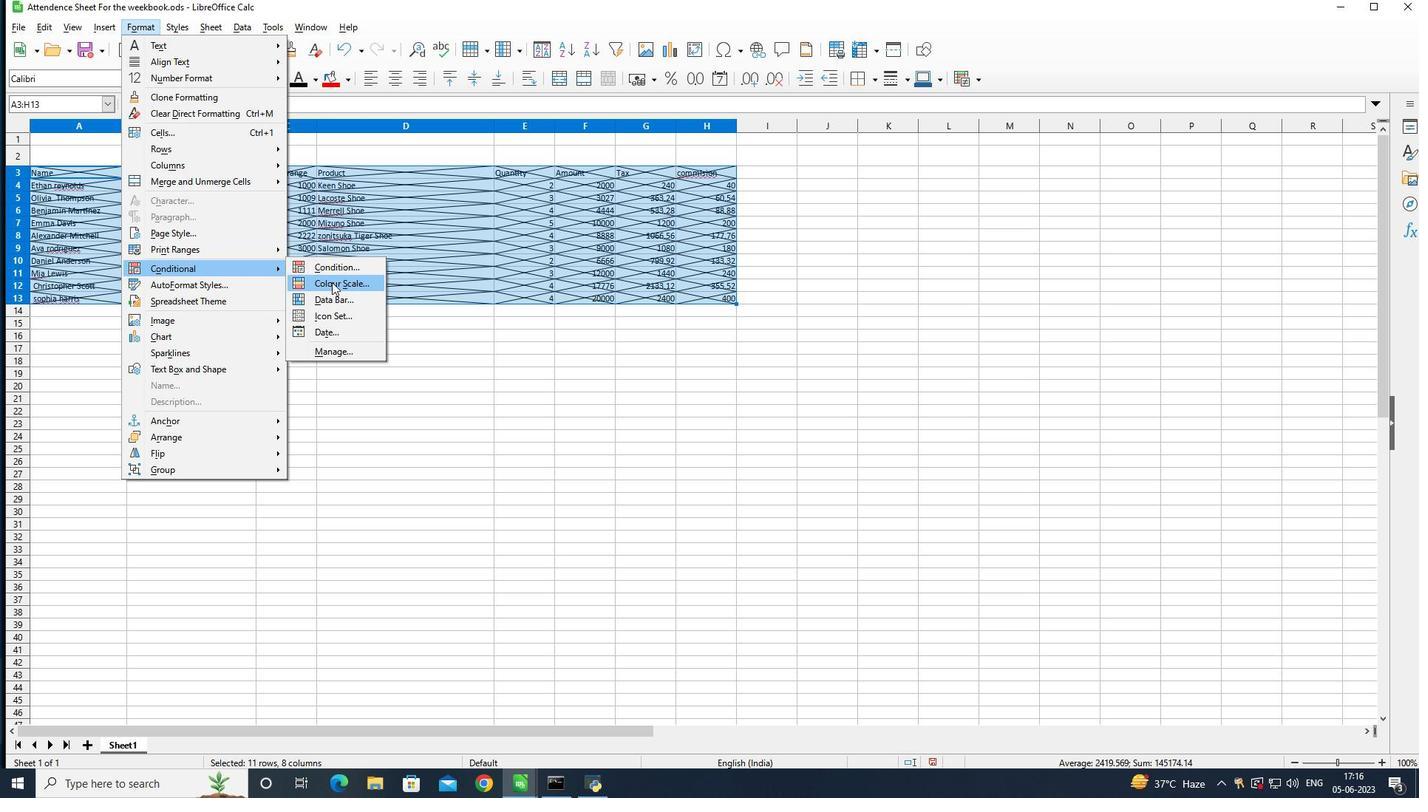 
Action: Mouse pressed left at (334, 289)
Screenshot: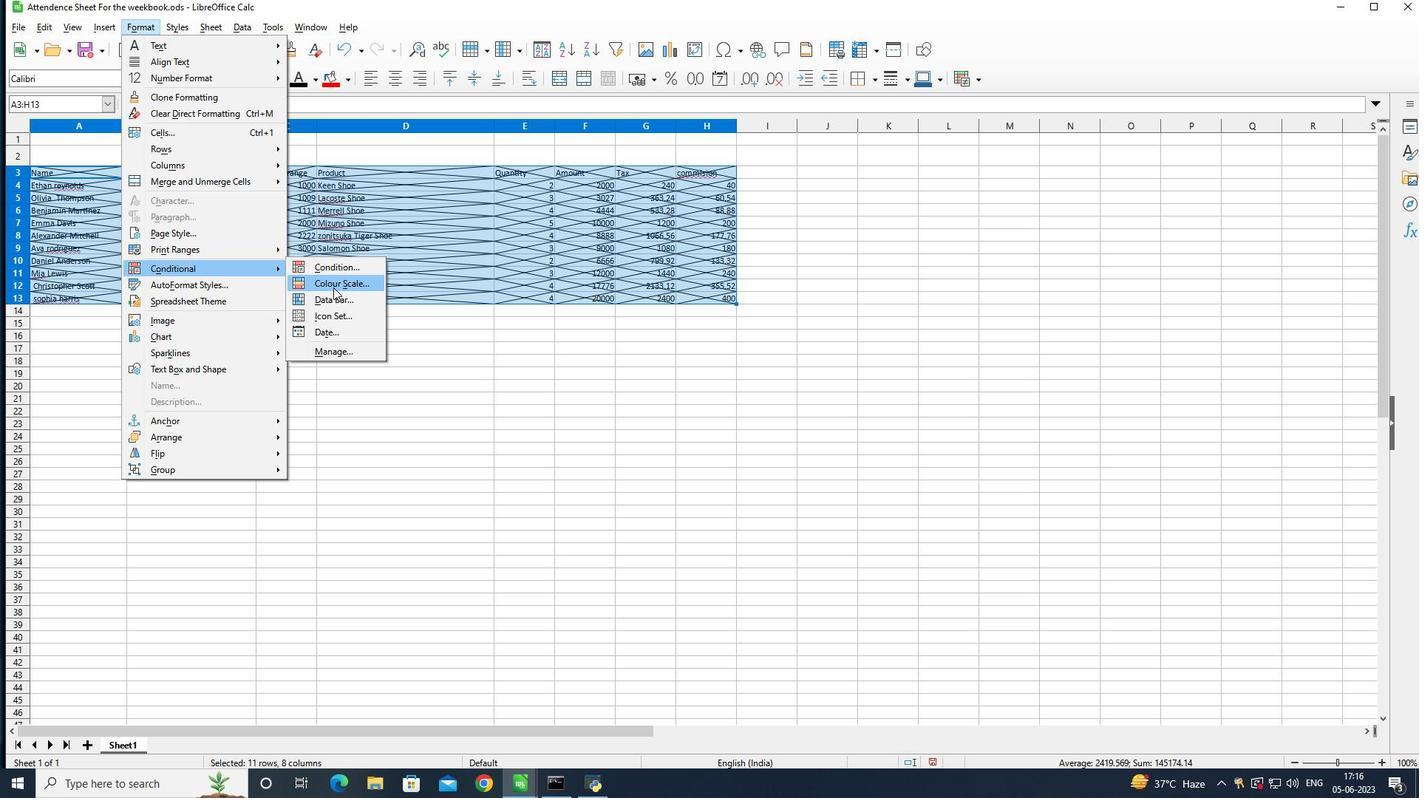 
Action: Mouse moved to (640, 320)
Screenshot: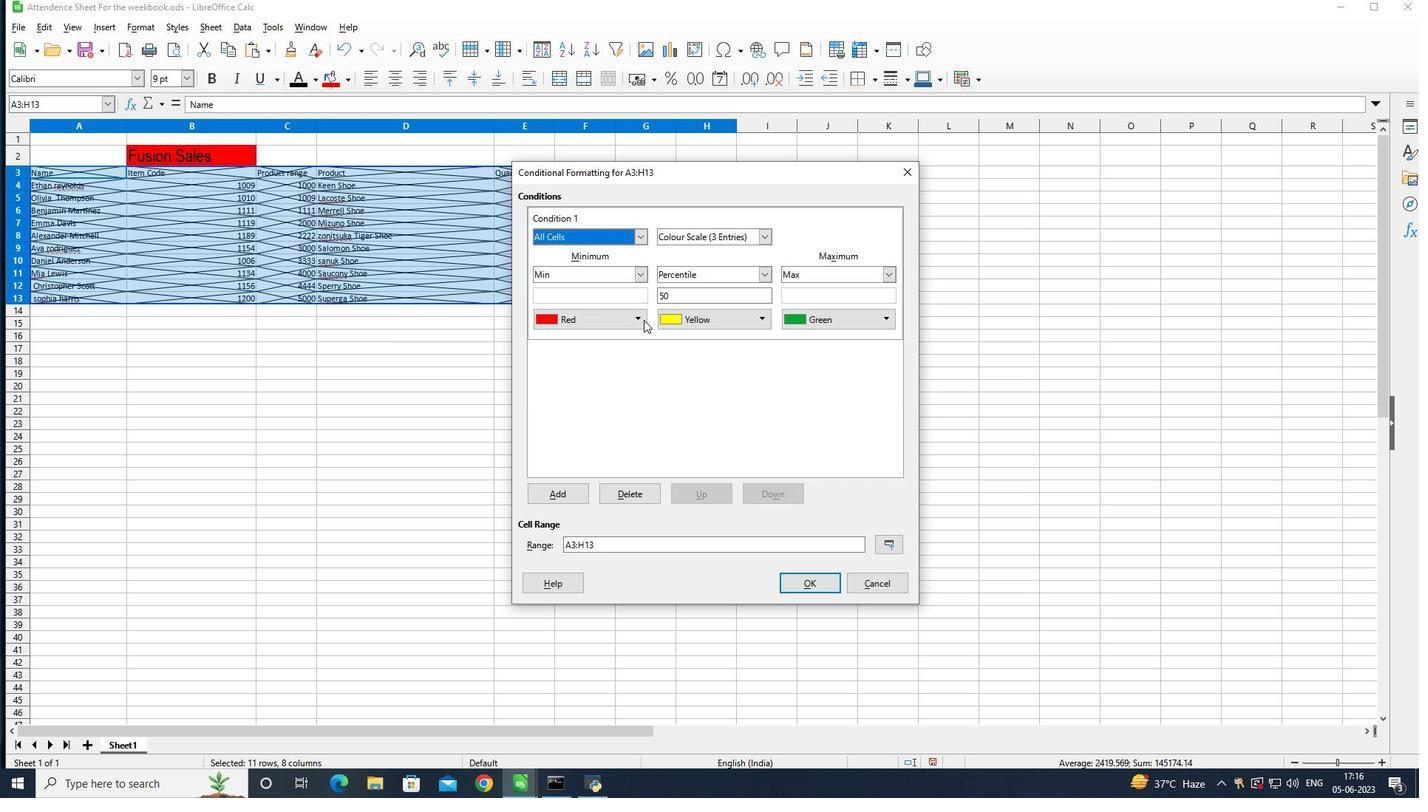 
Action: Mouse pressed left at (640, 320)
Screenshot: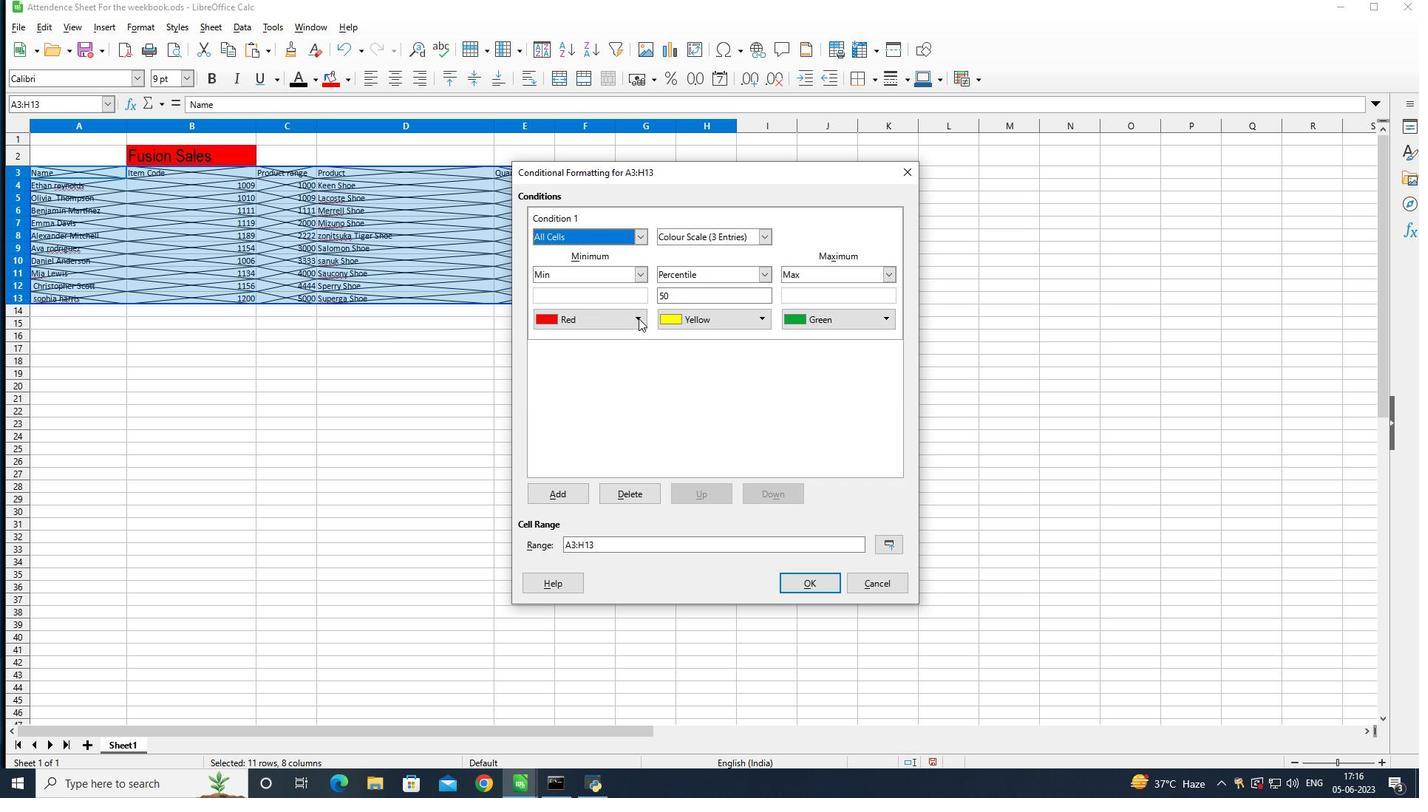 
Action: Mouse moved to (681, 340)
Screenshot: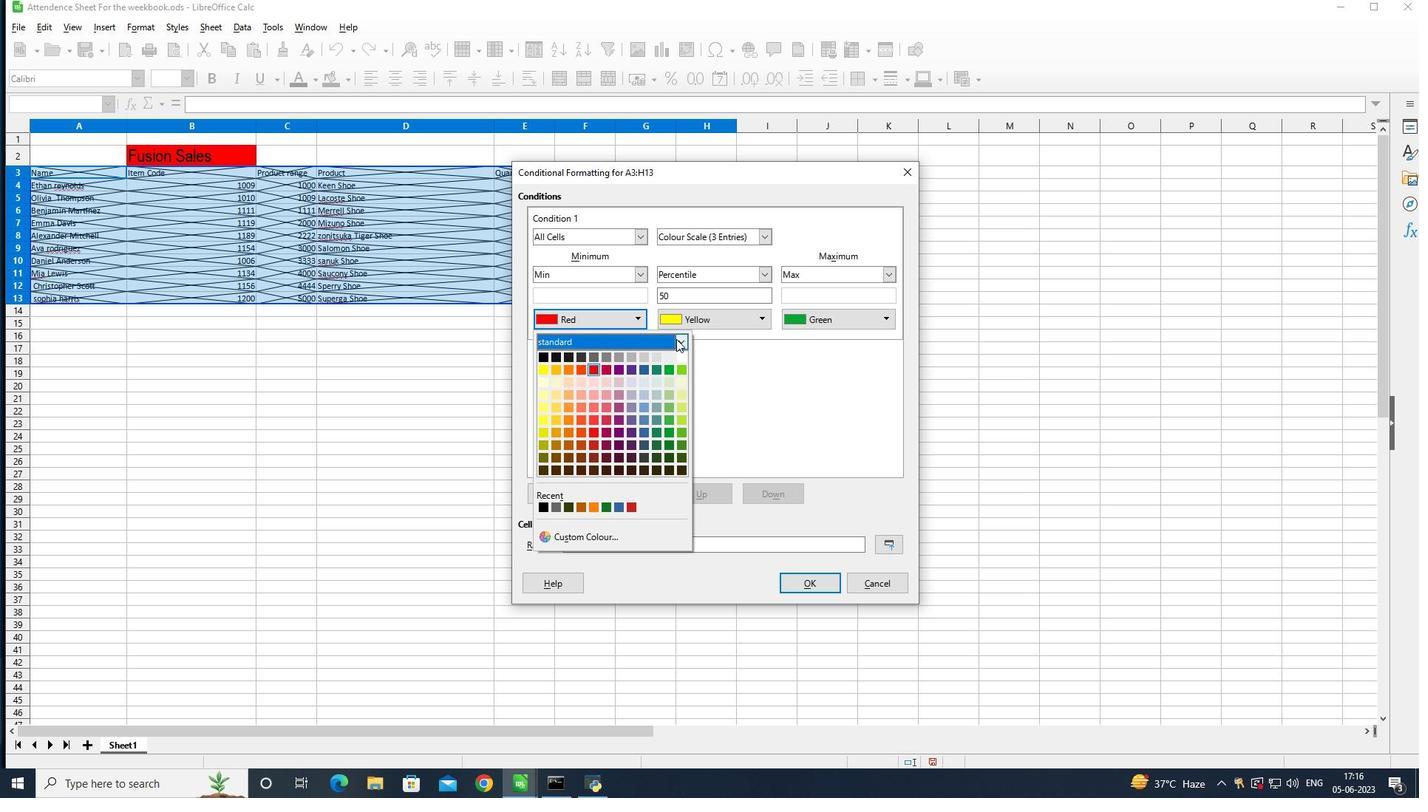 
Action: Mouse pressed left at (681, 340)
Screenshot: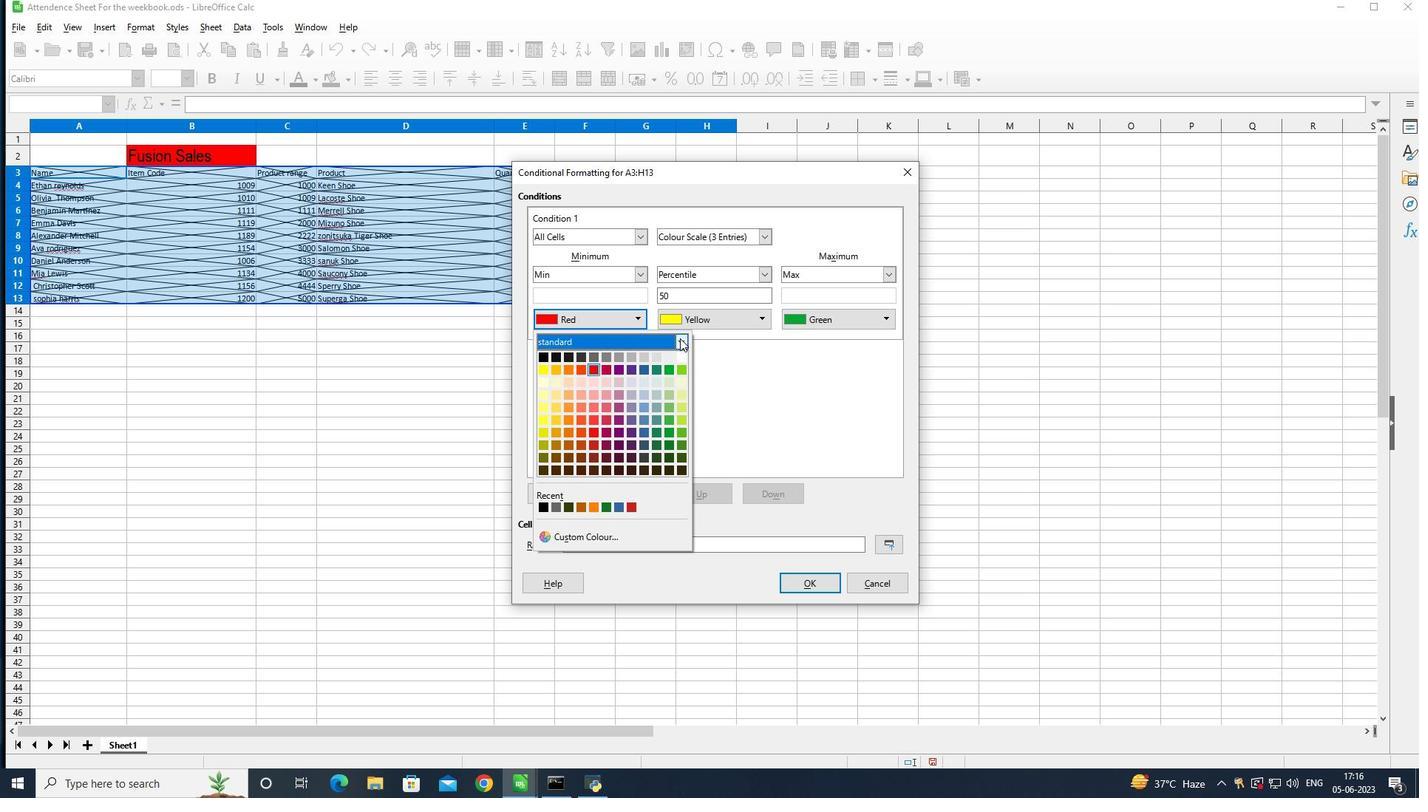 
Action: Mouse moved to (621, 374)
Screenshot: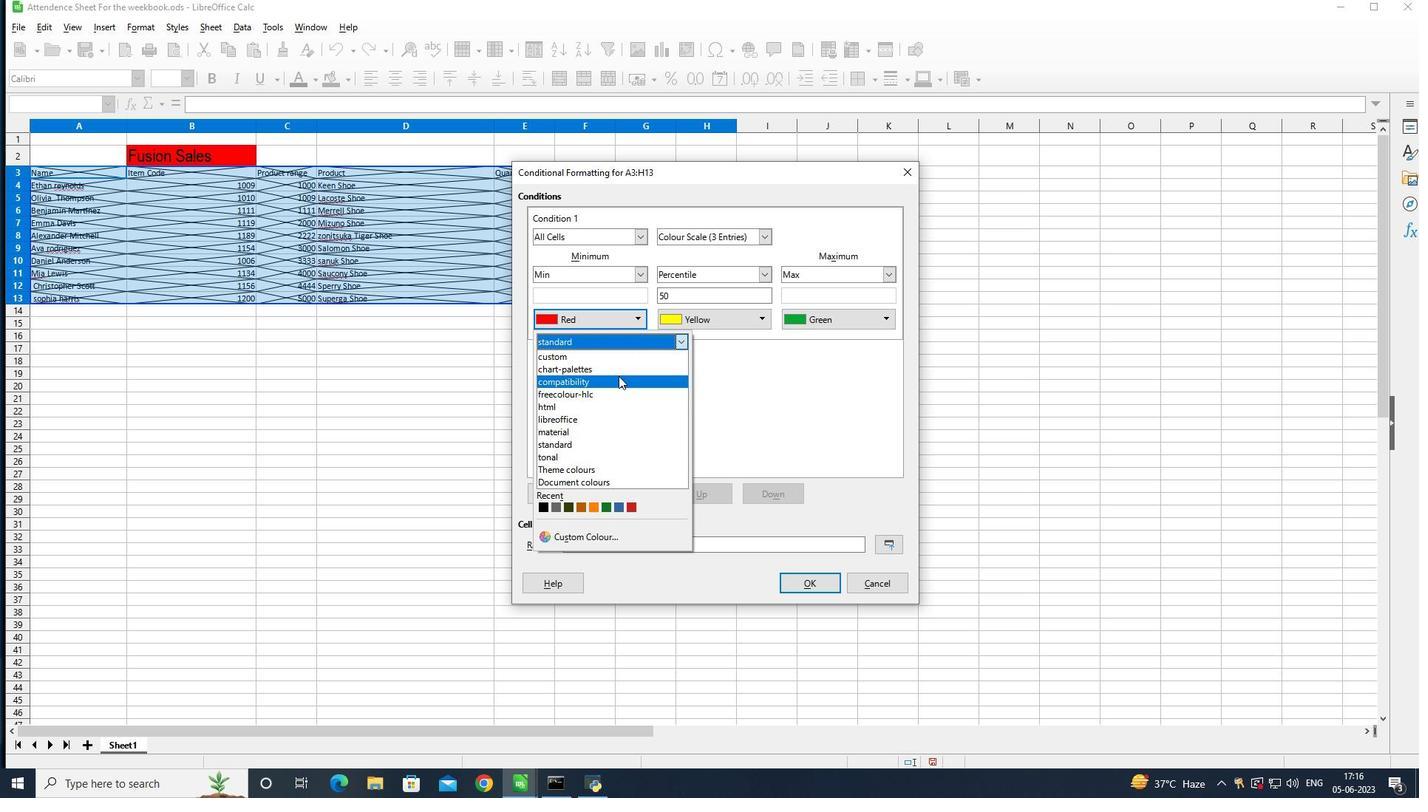 
Action: Mouse pressed left at (621, 374)
Screenshot: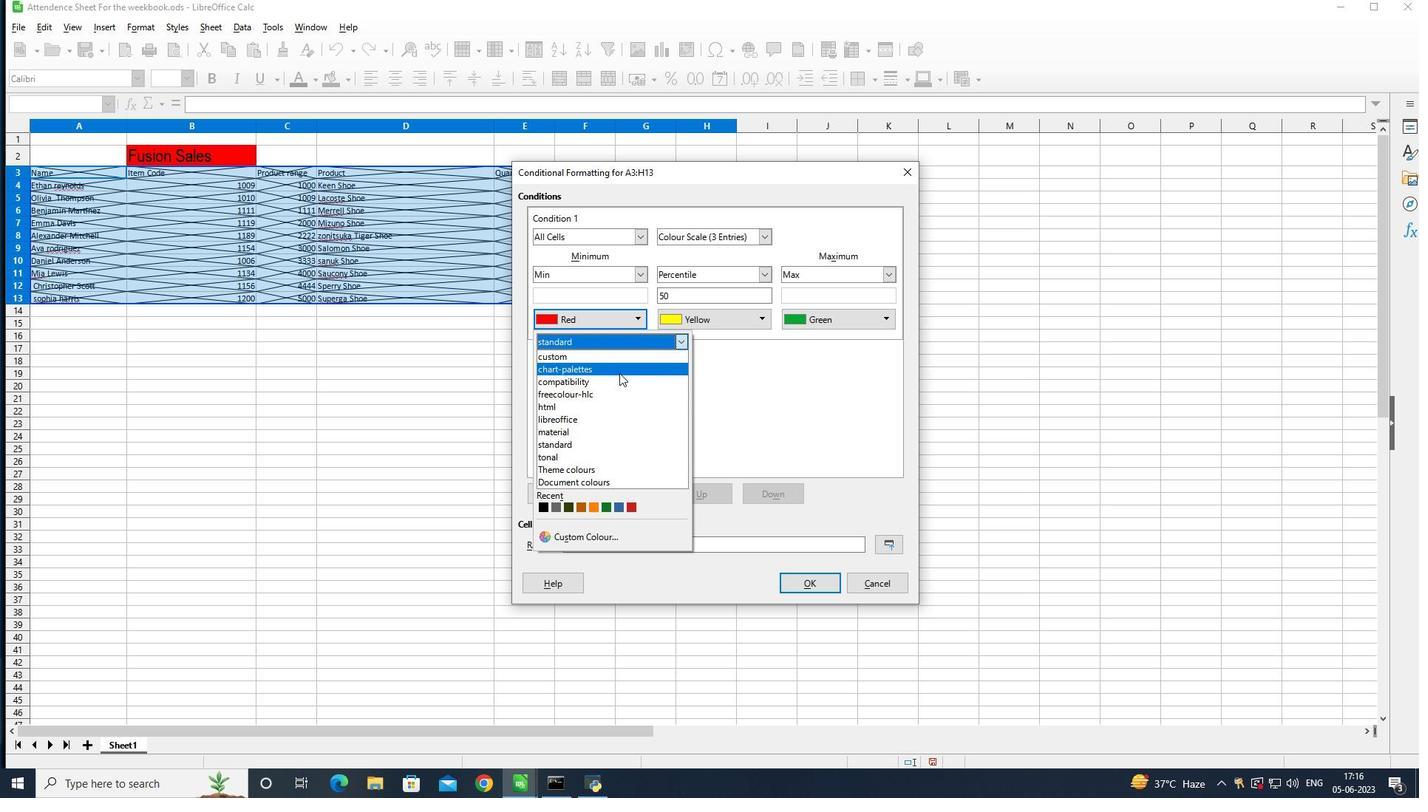 
Action: Mouse moved to (680, 358)
Screenshot: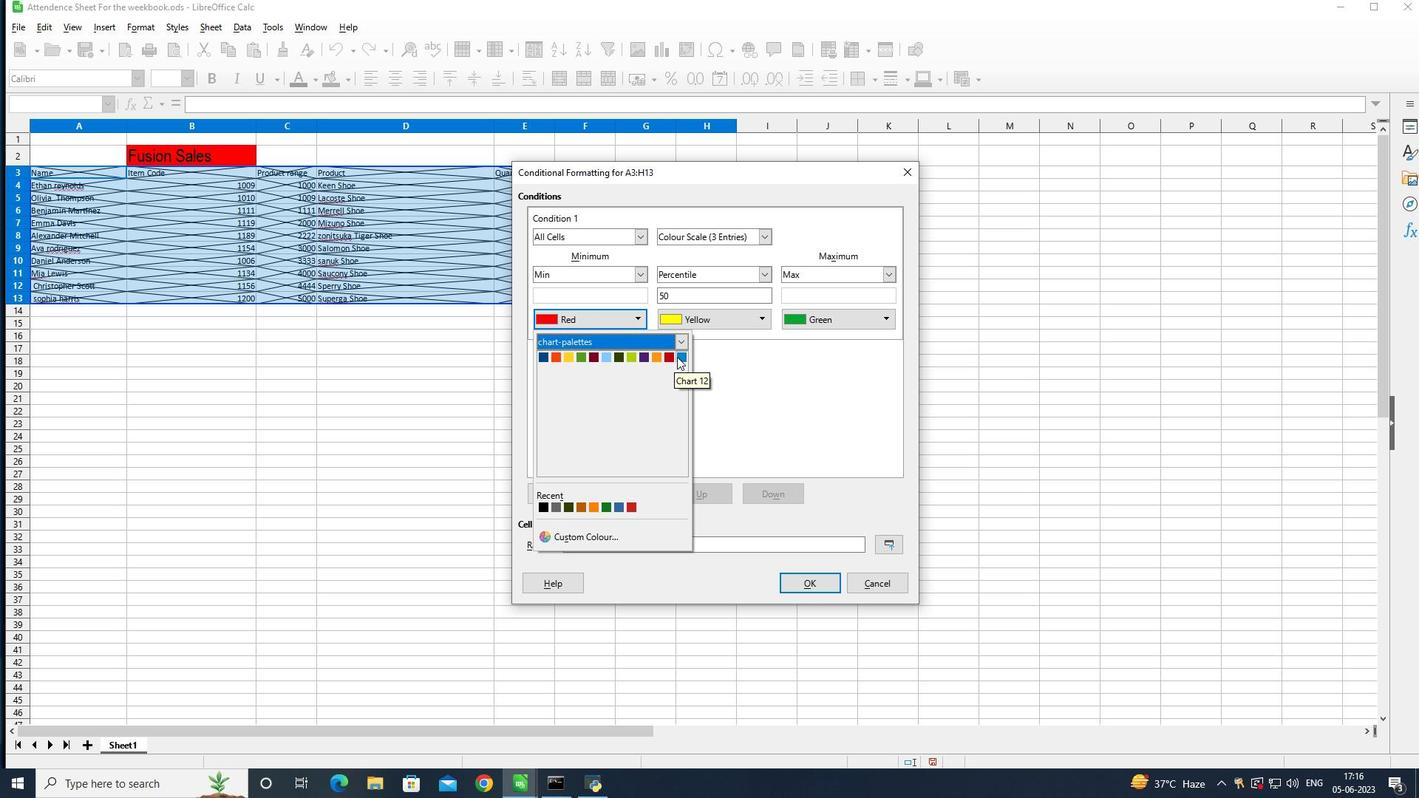 
Action: Mouse pressed left at (680, 358)
Screenshot: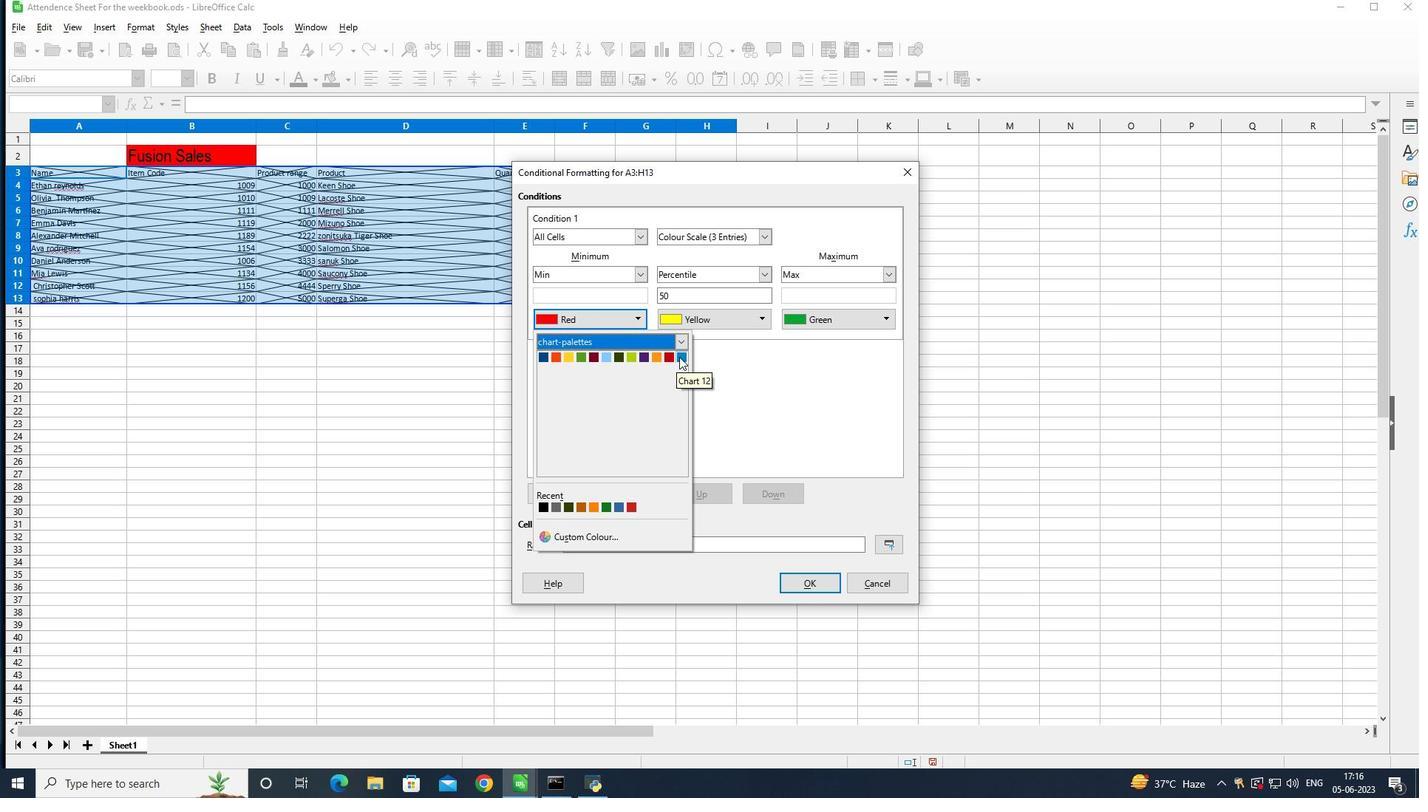 
Action: Mouse moved to (805, 582)
Screenshot: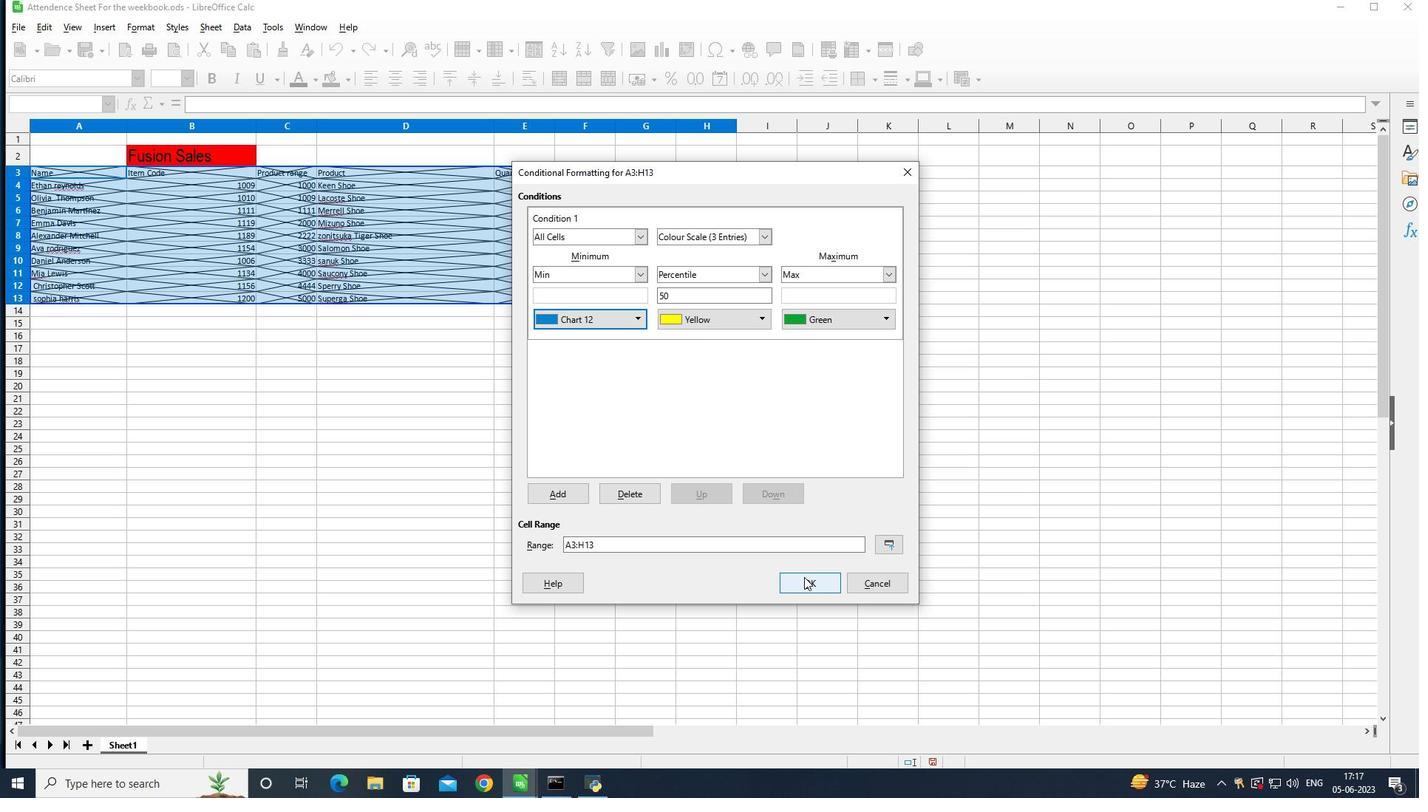
Action: Mouse pressed left at (805, 582)
Screenshot: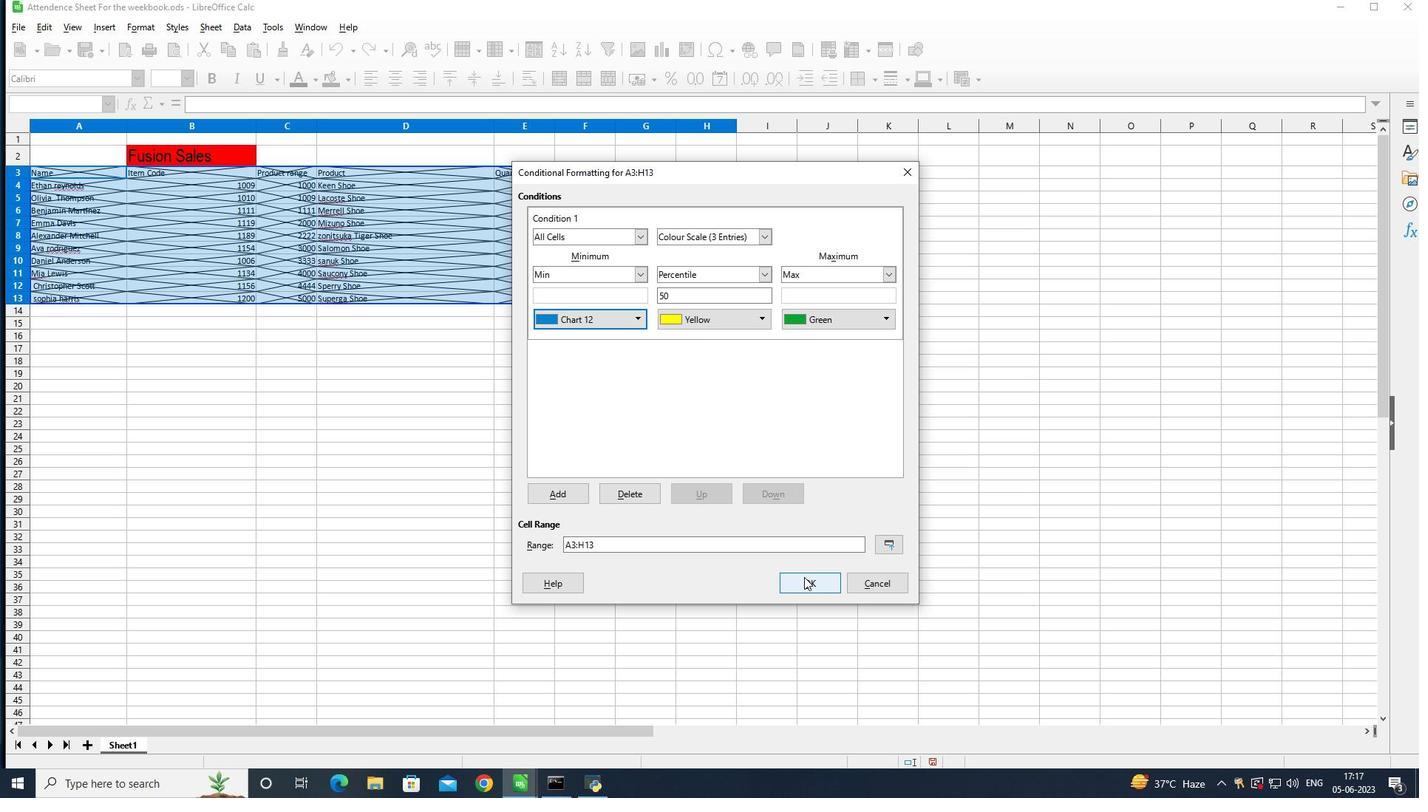 
Action: Mouse moved to (75, 171)
Screenshot: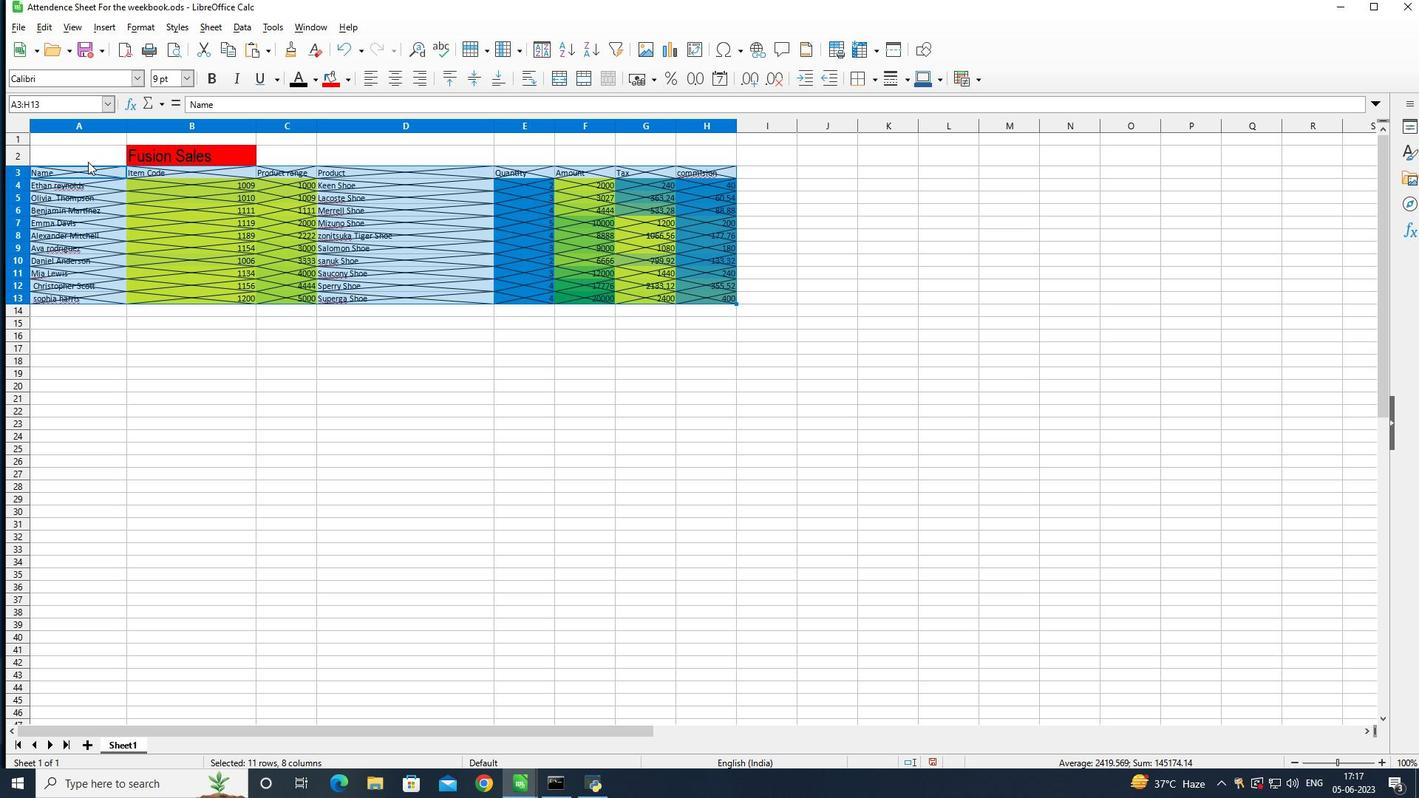 
Action: Mouse pressed right at (75, 171)
Screenshot: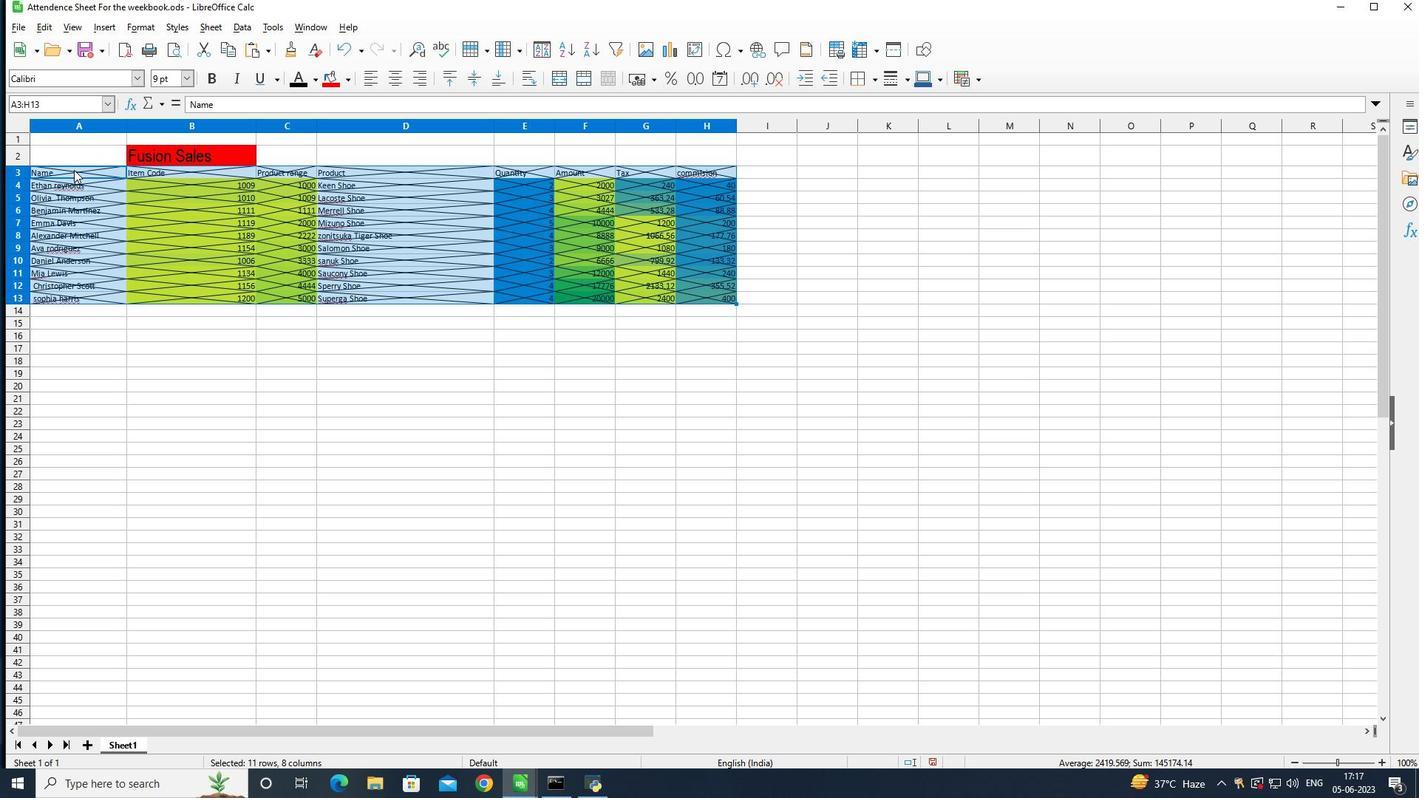 
Action: Mouse moved to (432, 484)
Screenshot: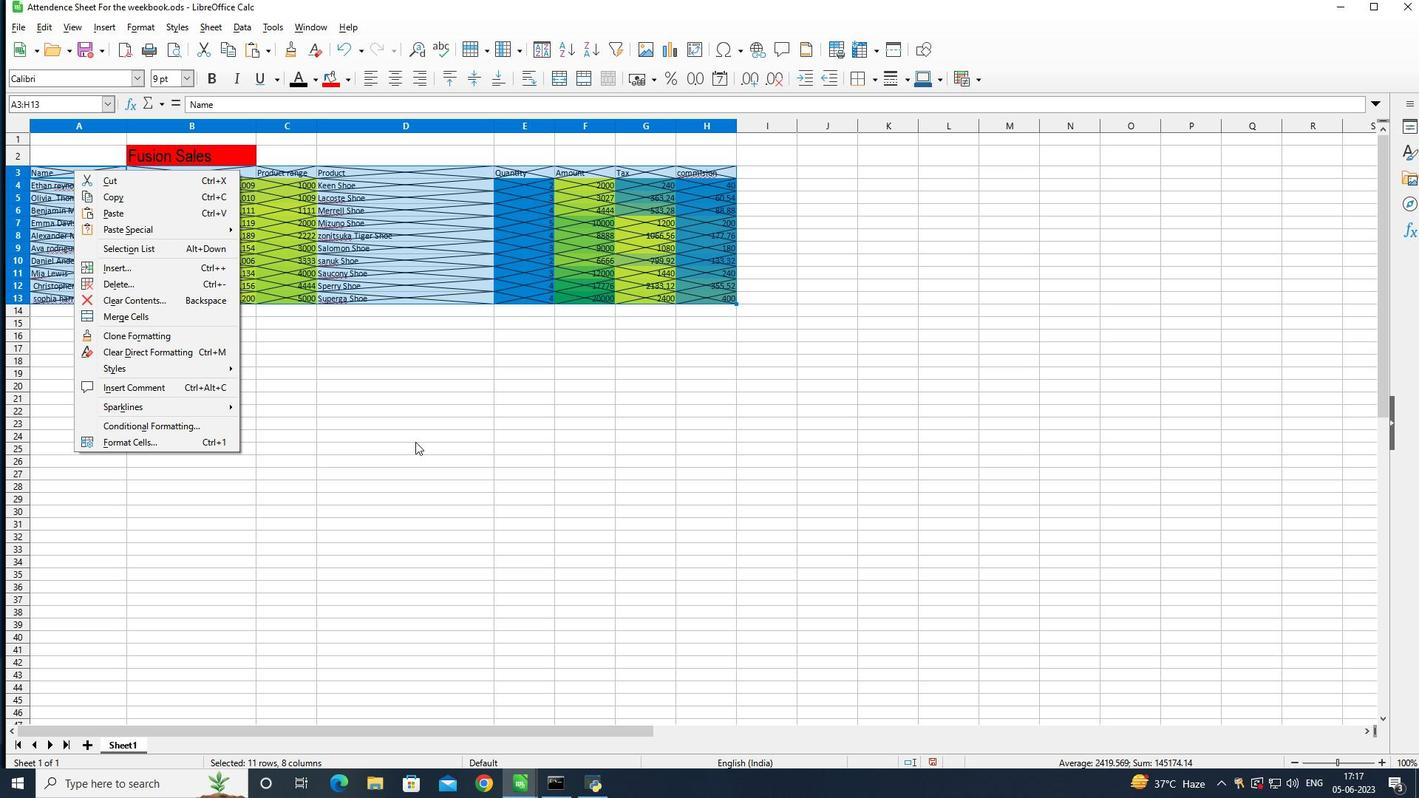 
Action: Mouse pressed left at (432, 484)
Screenshot: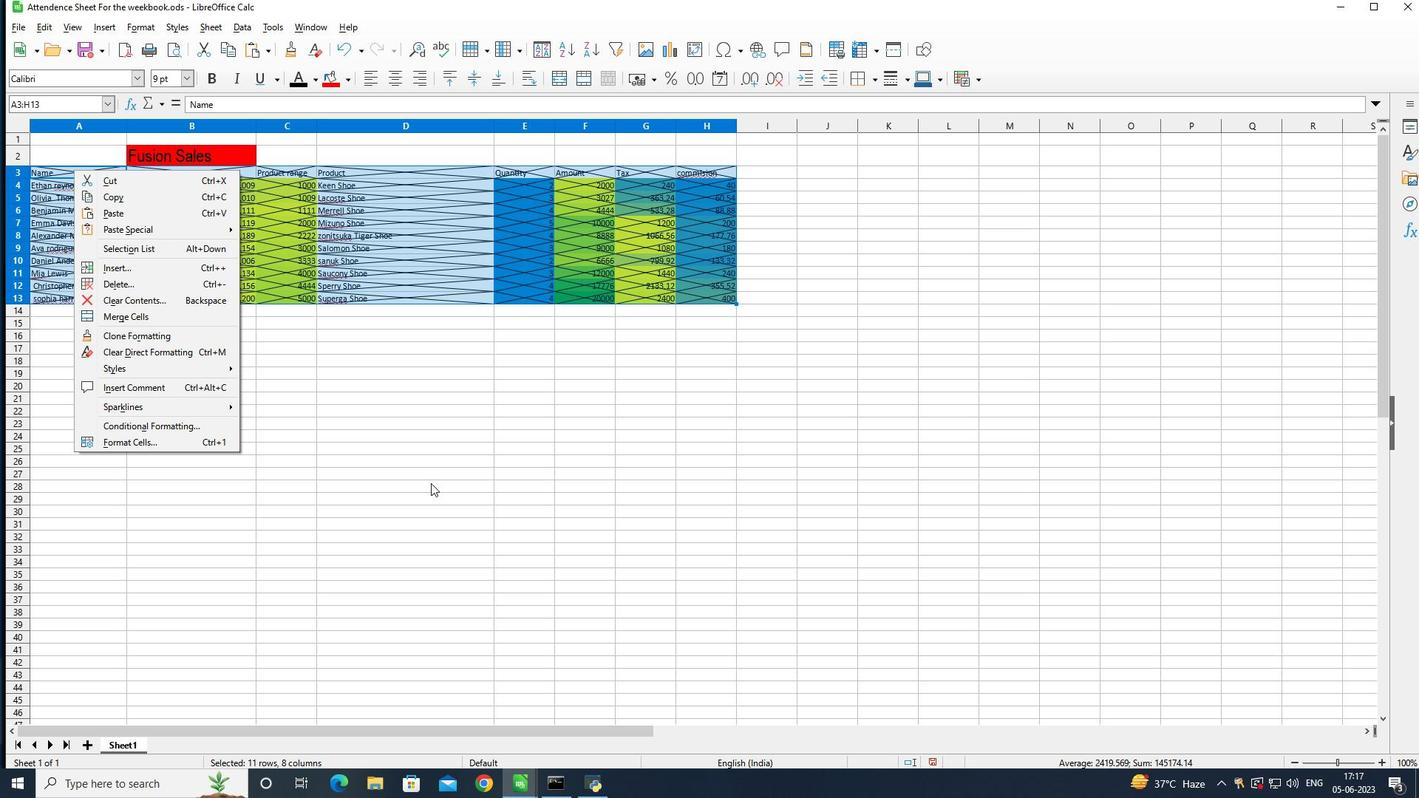 
Action: Mouse moved to (87, 129)
Screenshot: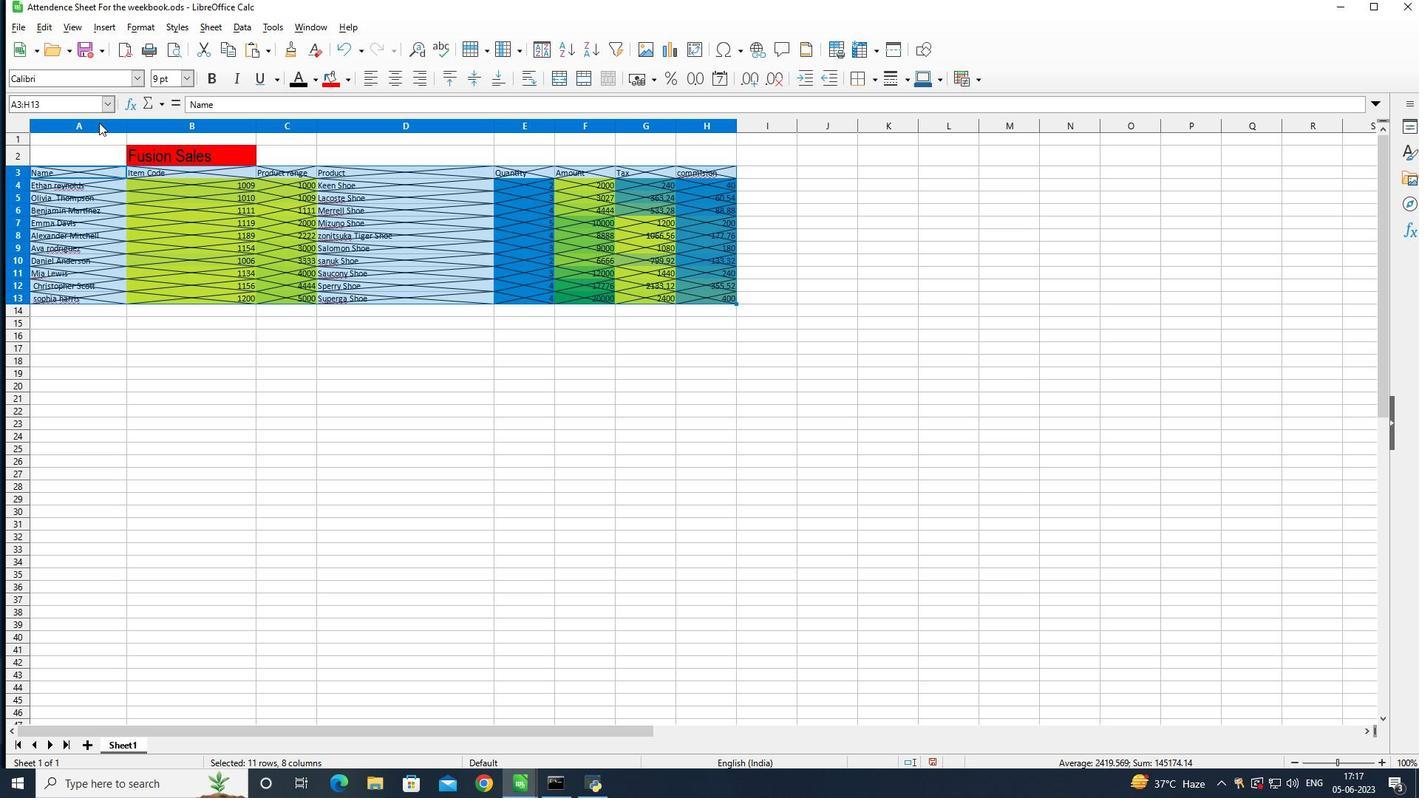 
Action: Mouse pressed right at (87, 129)
Screenshot: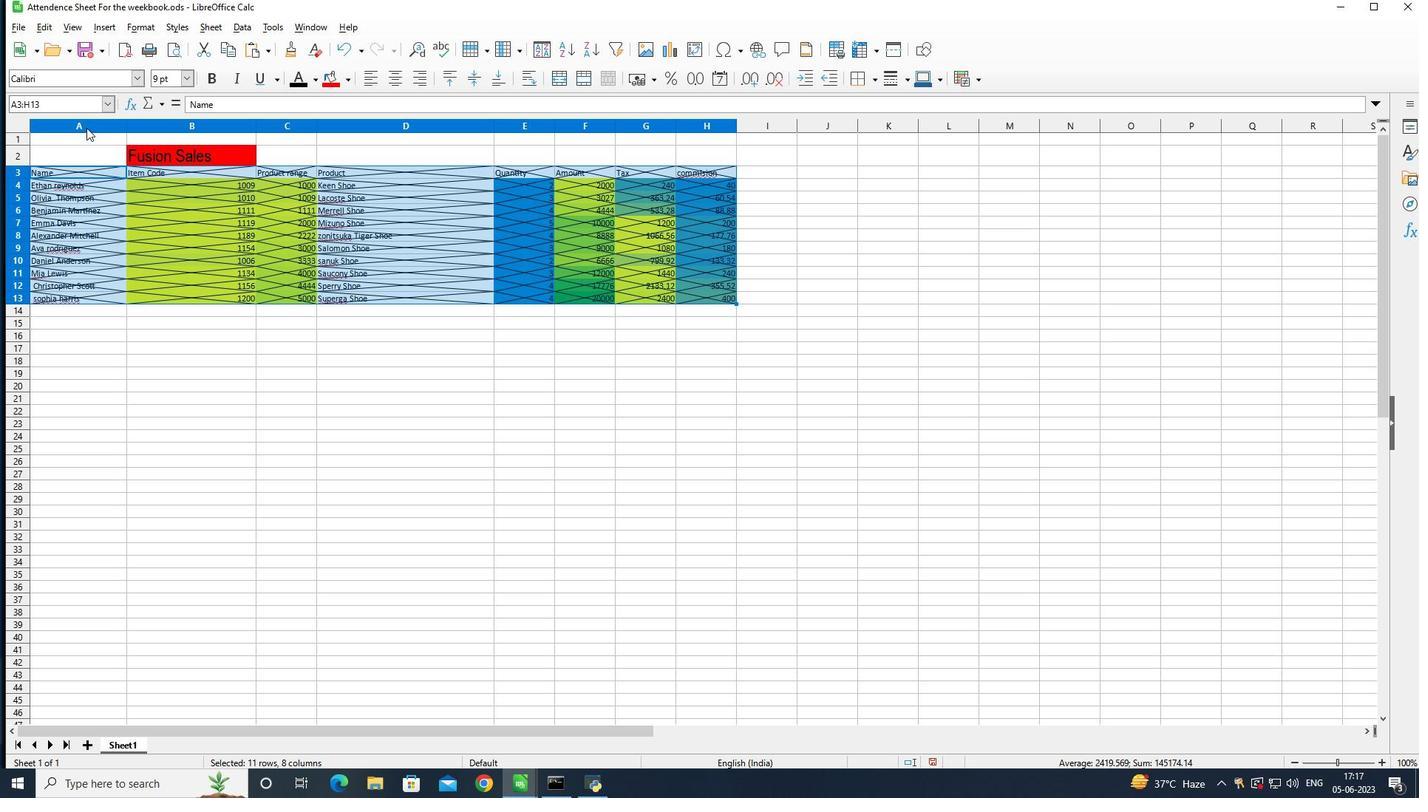 
Action: Mouse moved to (121, 276)
Screenshot: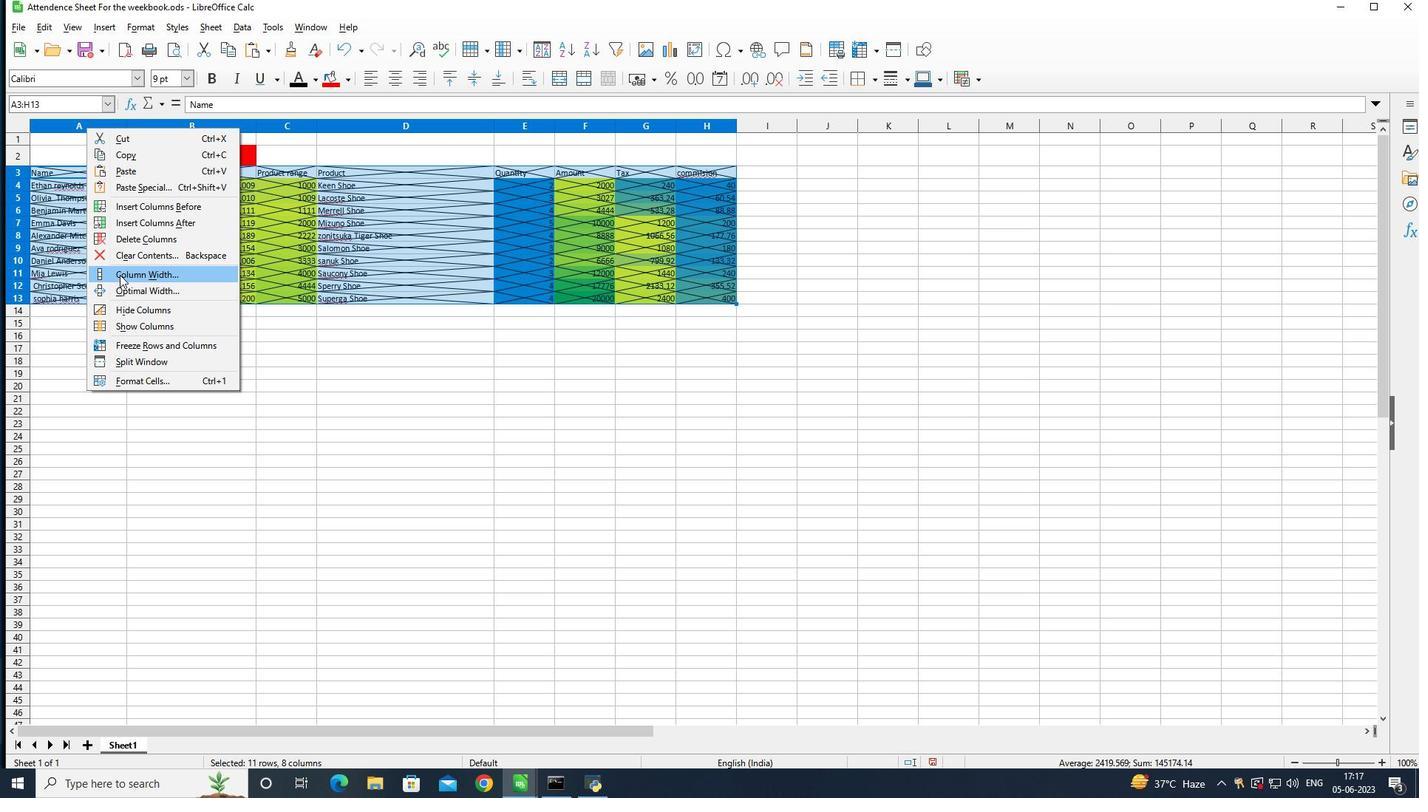 
Action: Mouse pressed left at (121, 276)
Screenshot: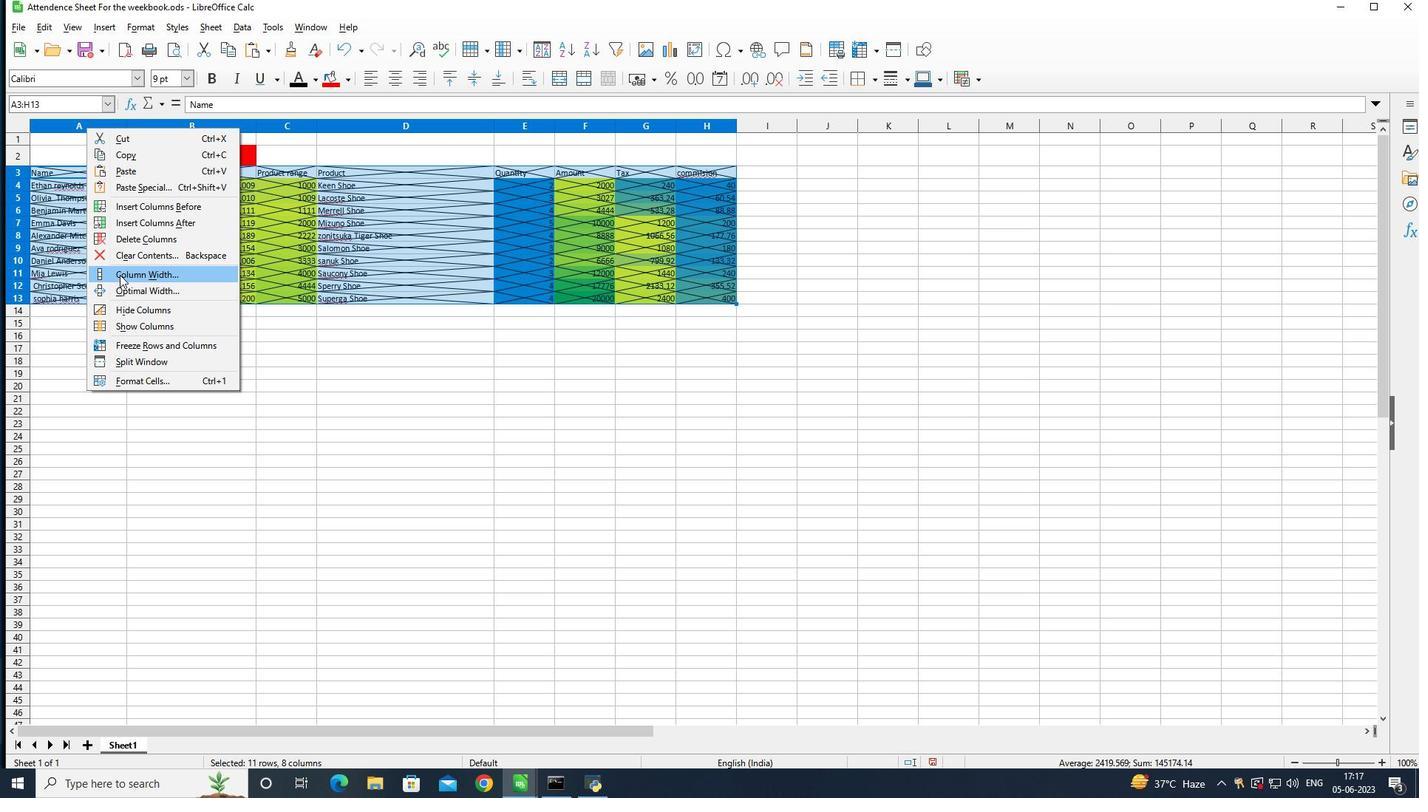 
Action: Mouse moved to (313, 353)
Screenshot: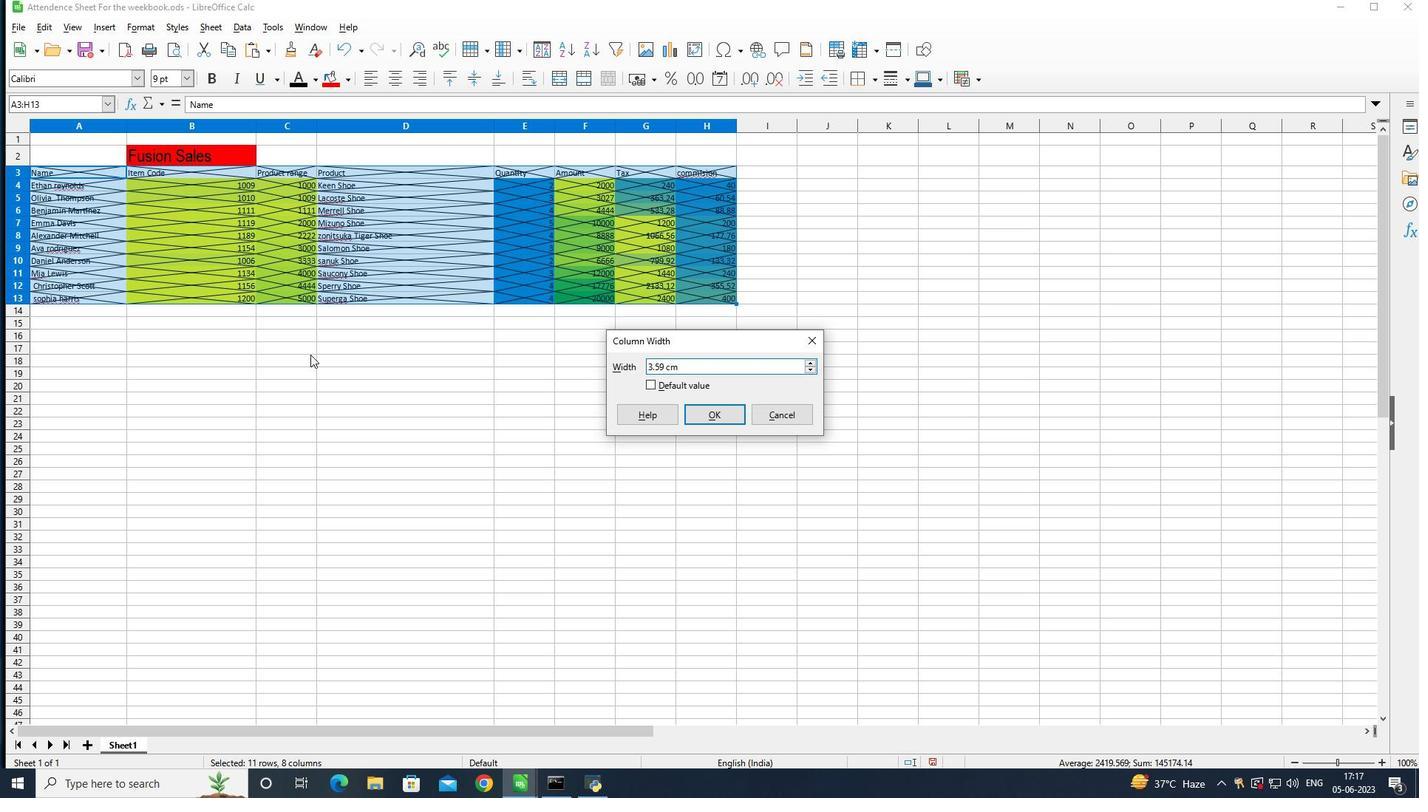 
Action: Key pressed 1
Screenshot: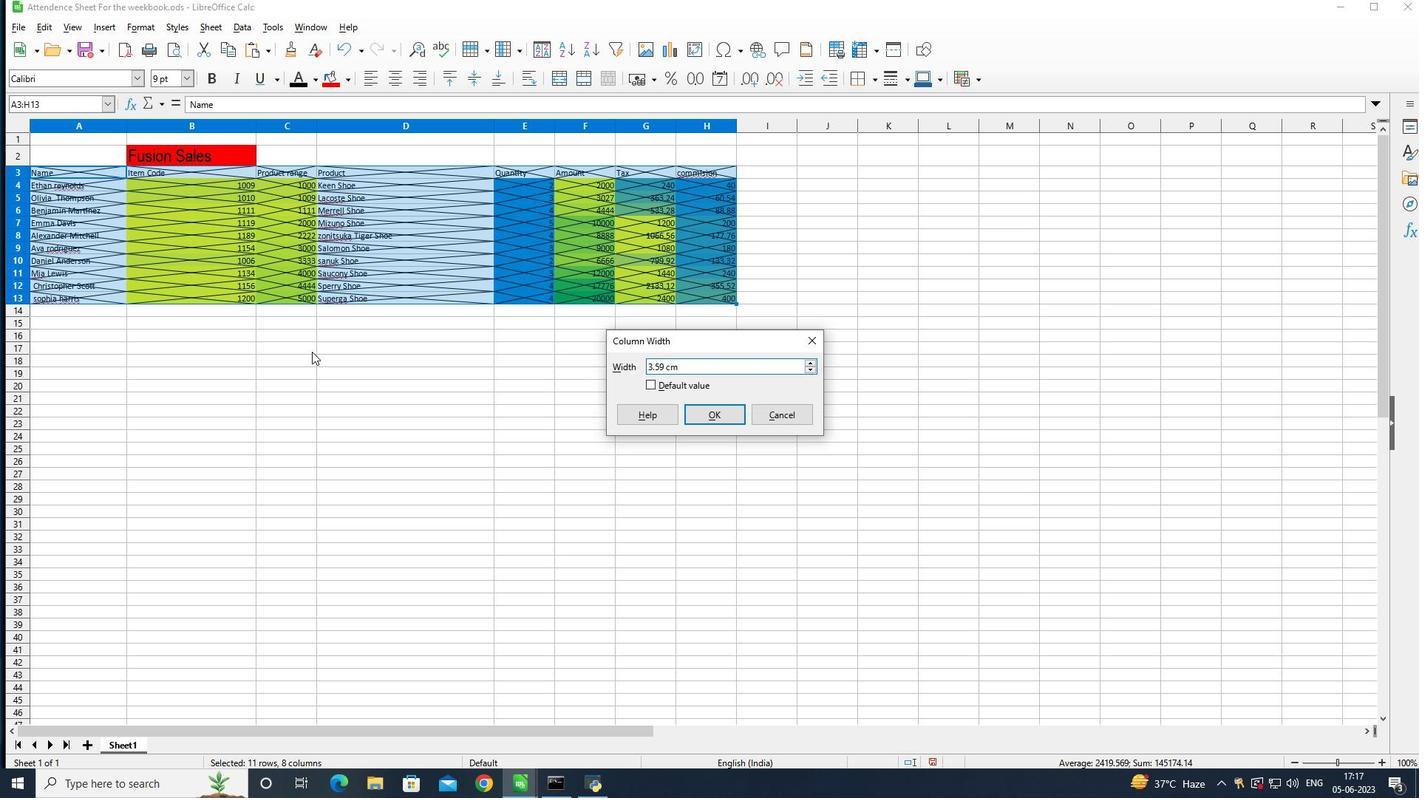 
Action: Mouse moved to (314, 351)
Screenshot: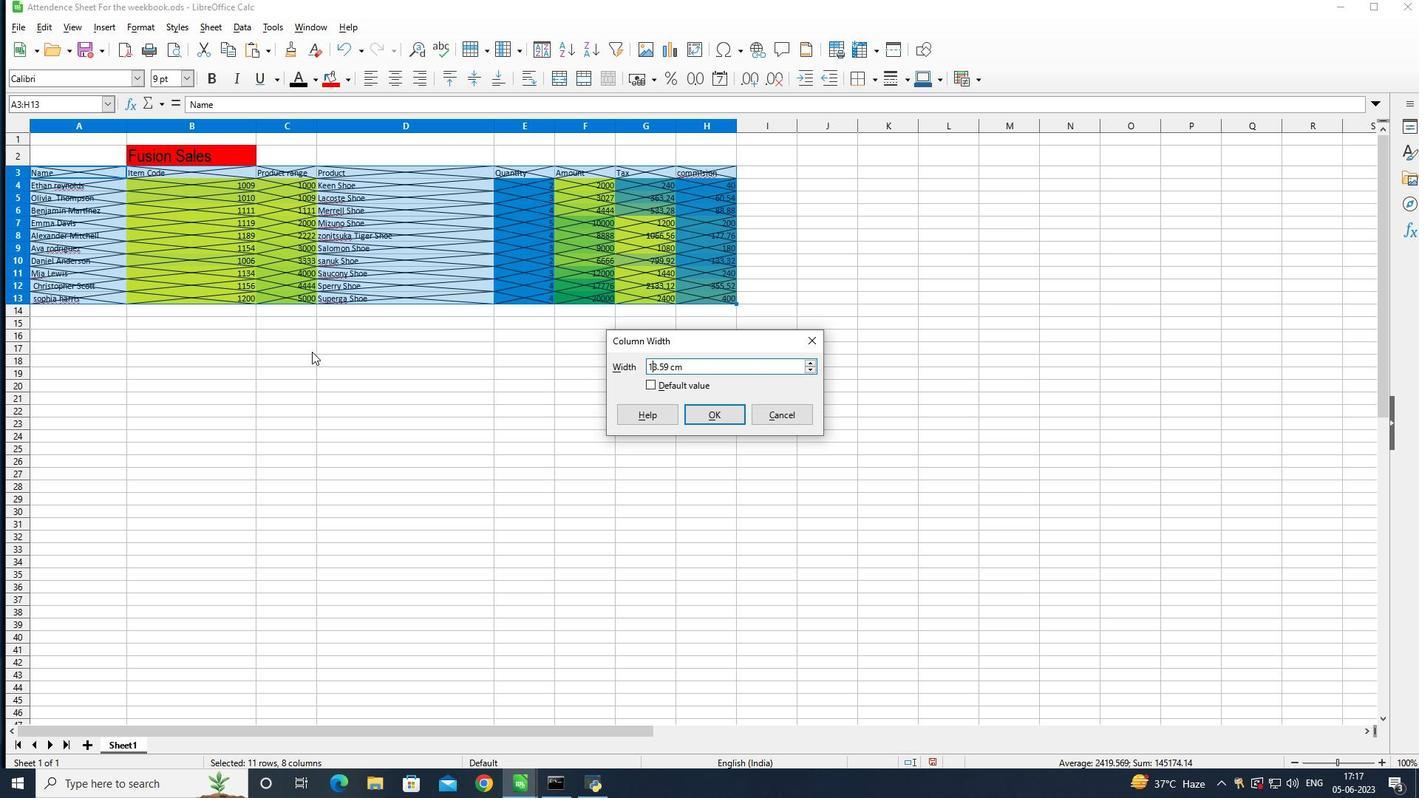 
Action: Key pressed 8
Screenshot: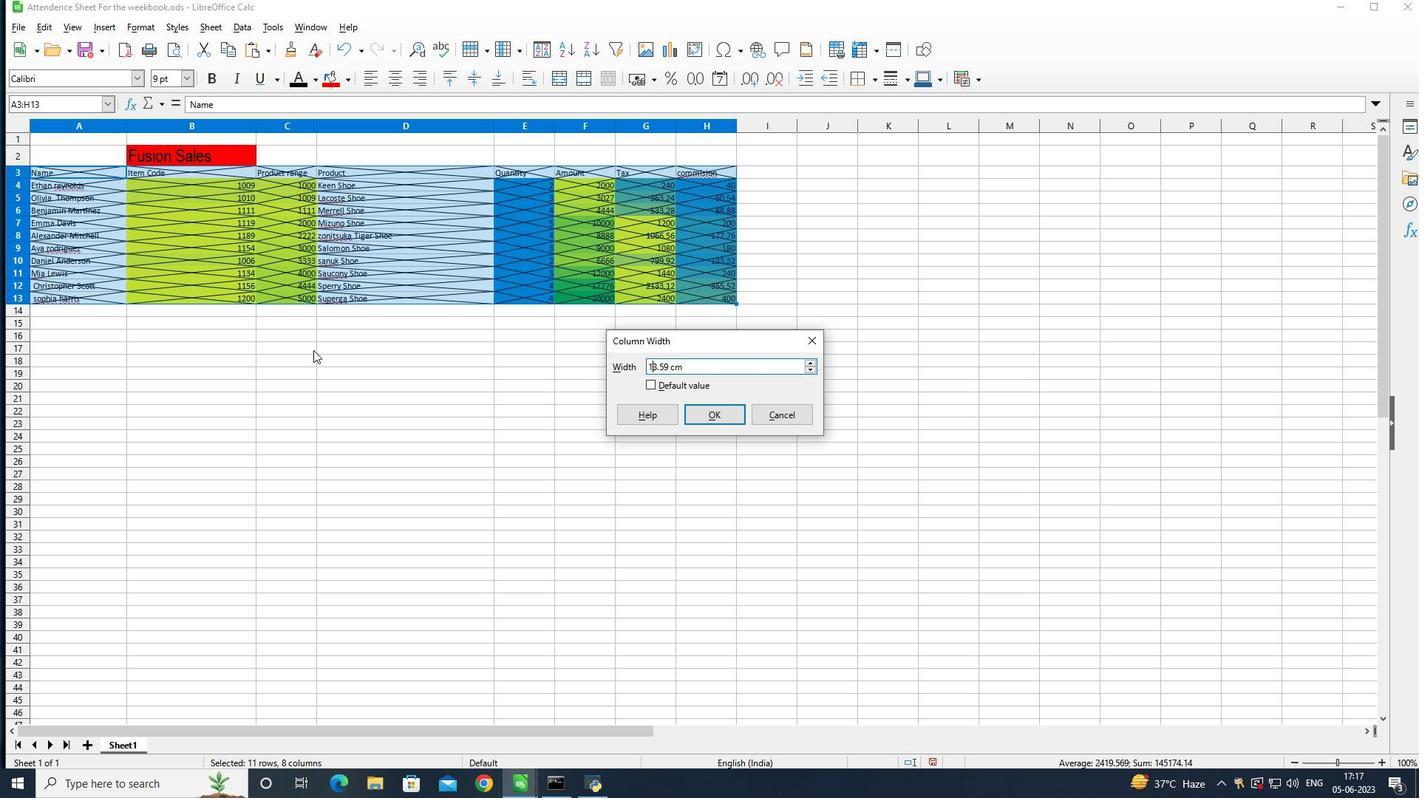 
Action: Mouse moved to (314, 351)
Screenshot: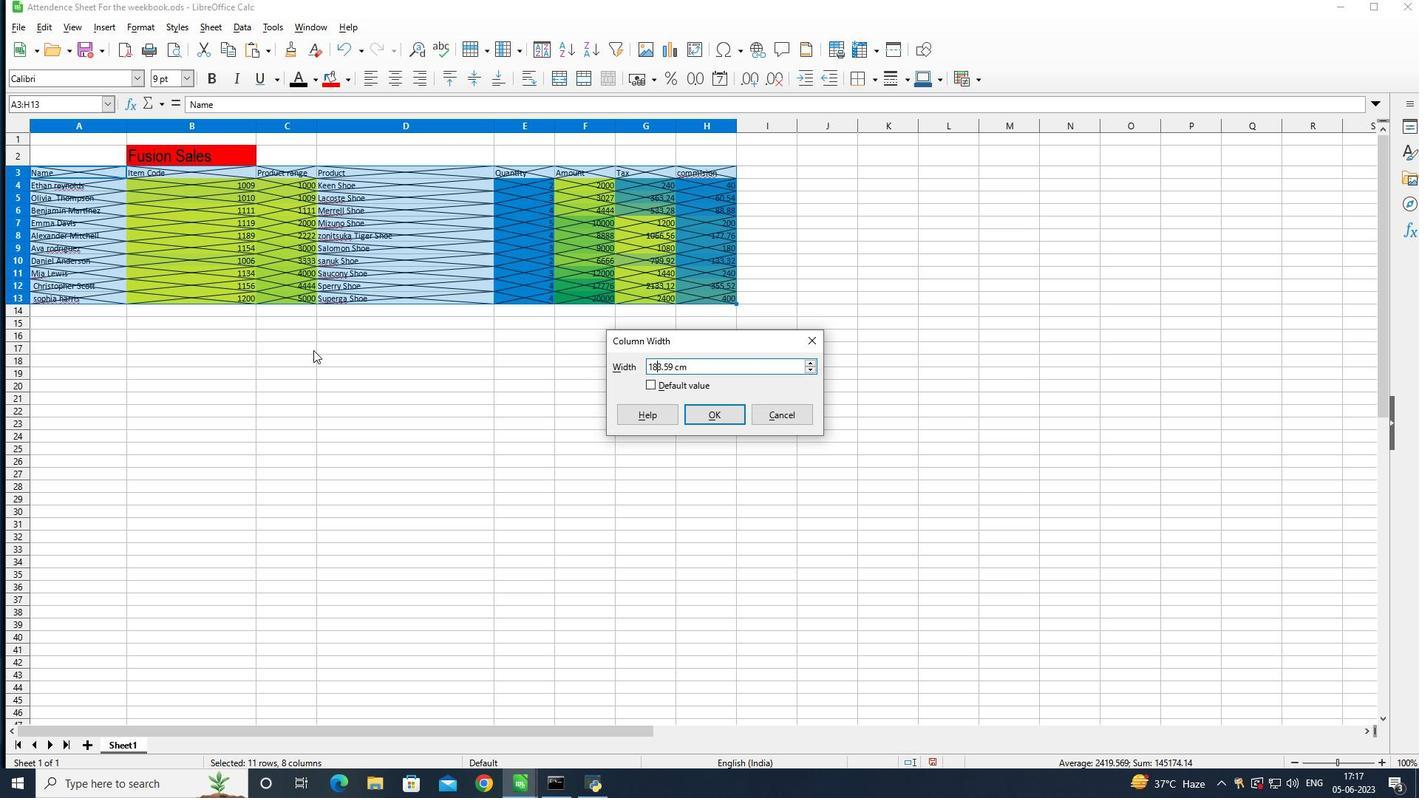 
Action: Key pressed in
Screenshot: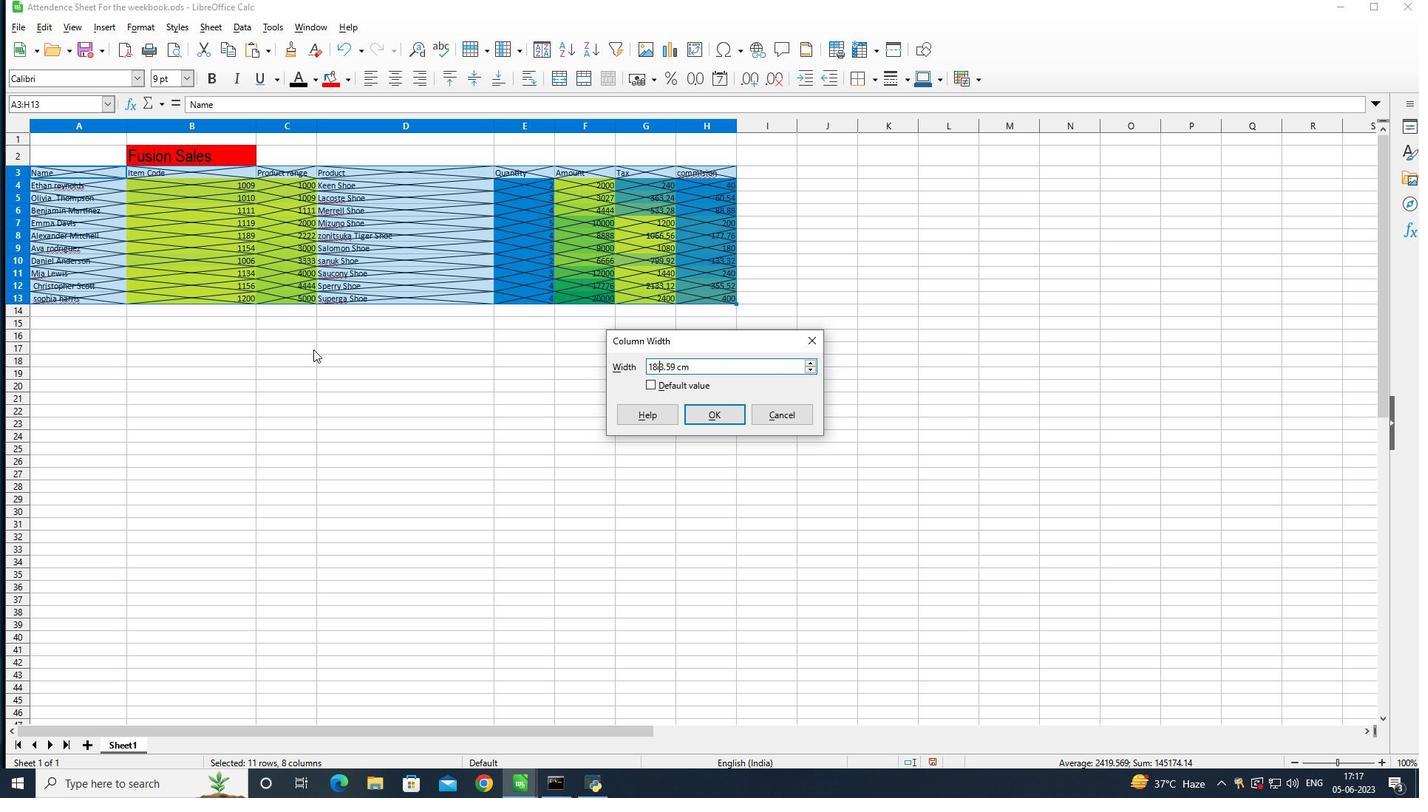 
Action: Mouse moved to (720, 367)
Screenshot: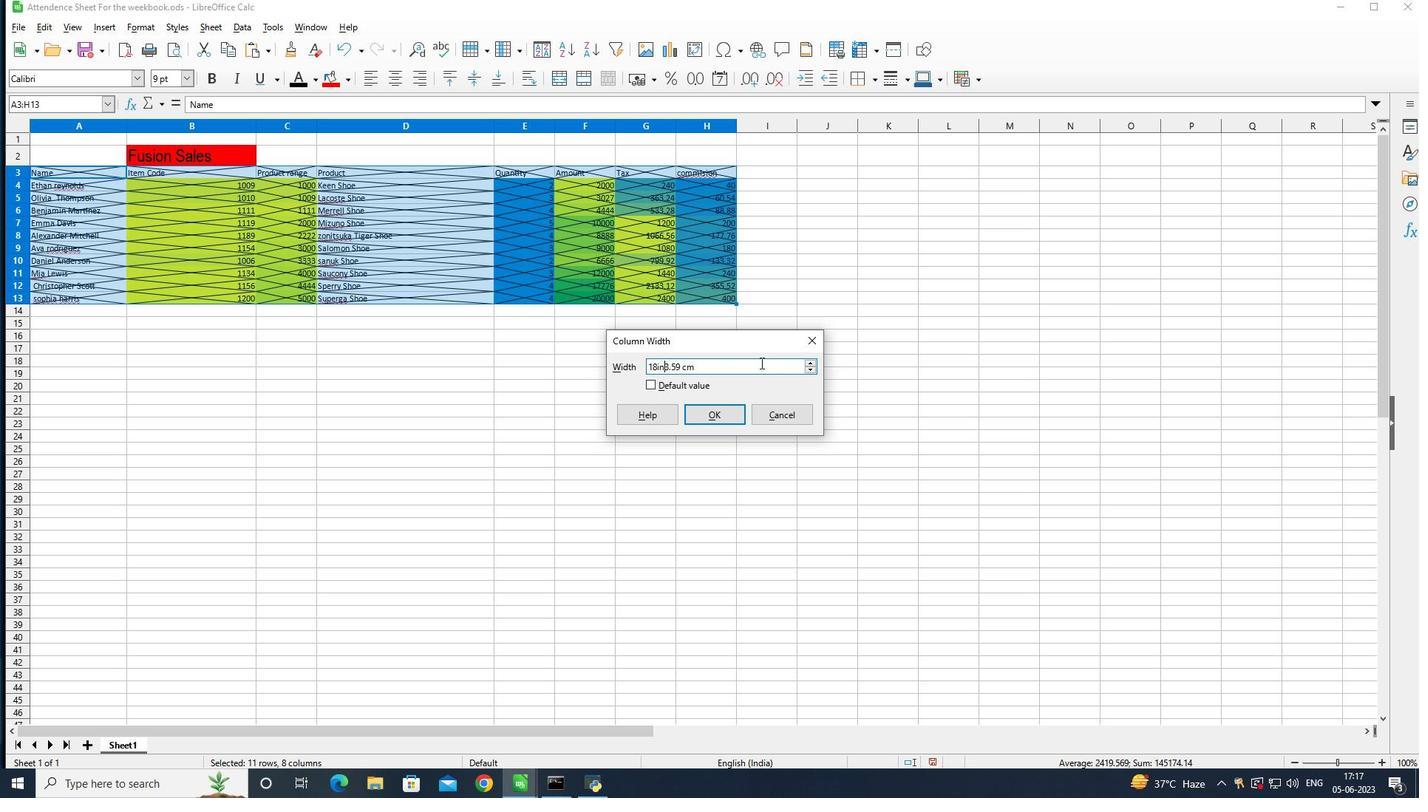 
Action: Mouse pressed left at (720, 367)
Screenshot: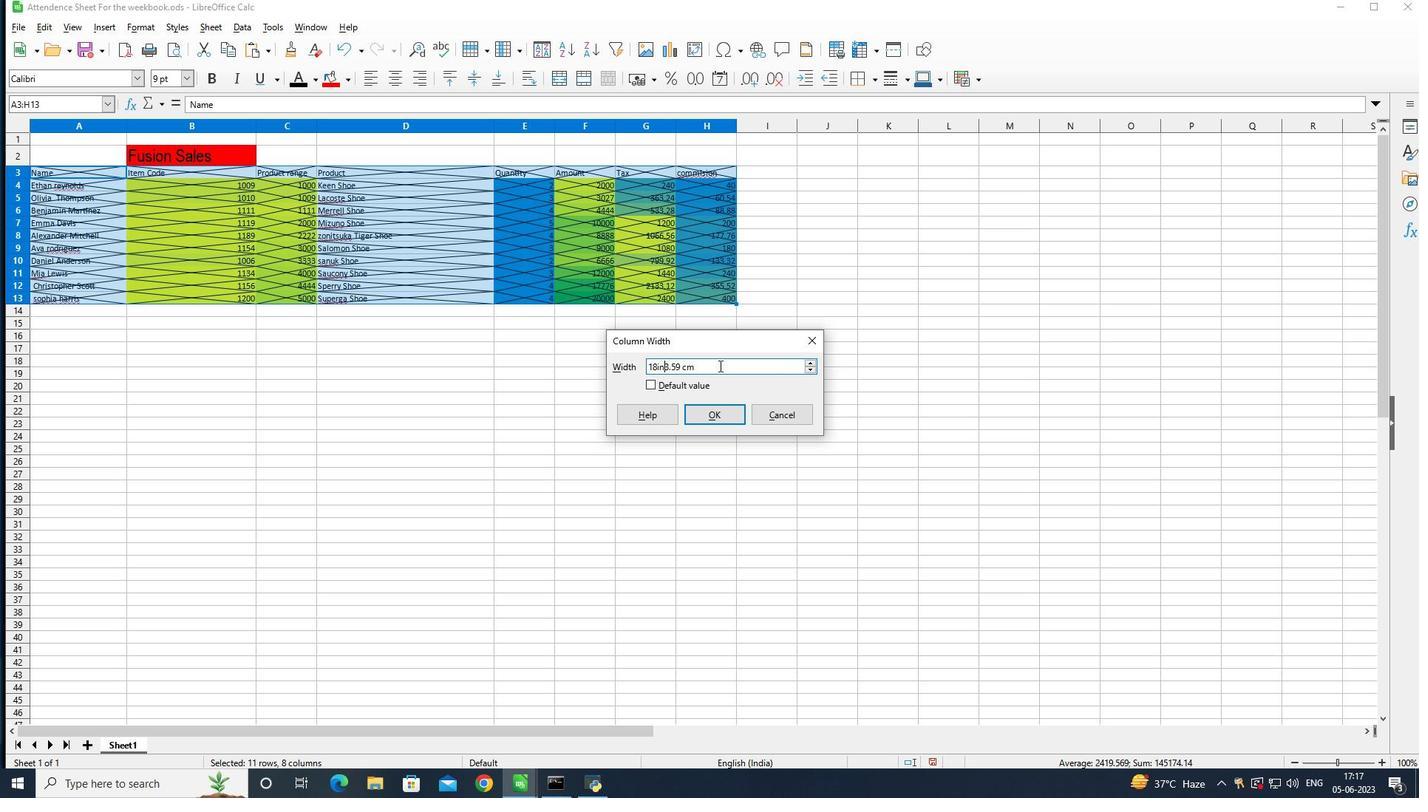
Action: Mouse moved to (720, 368)
Screenshot: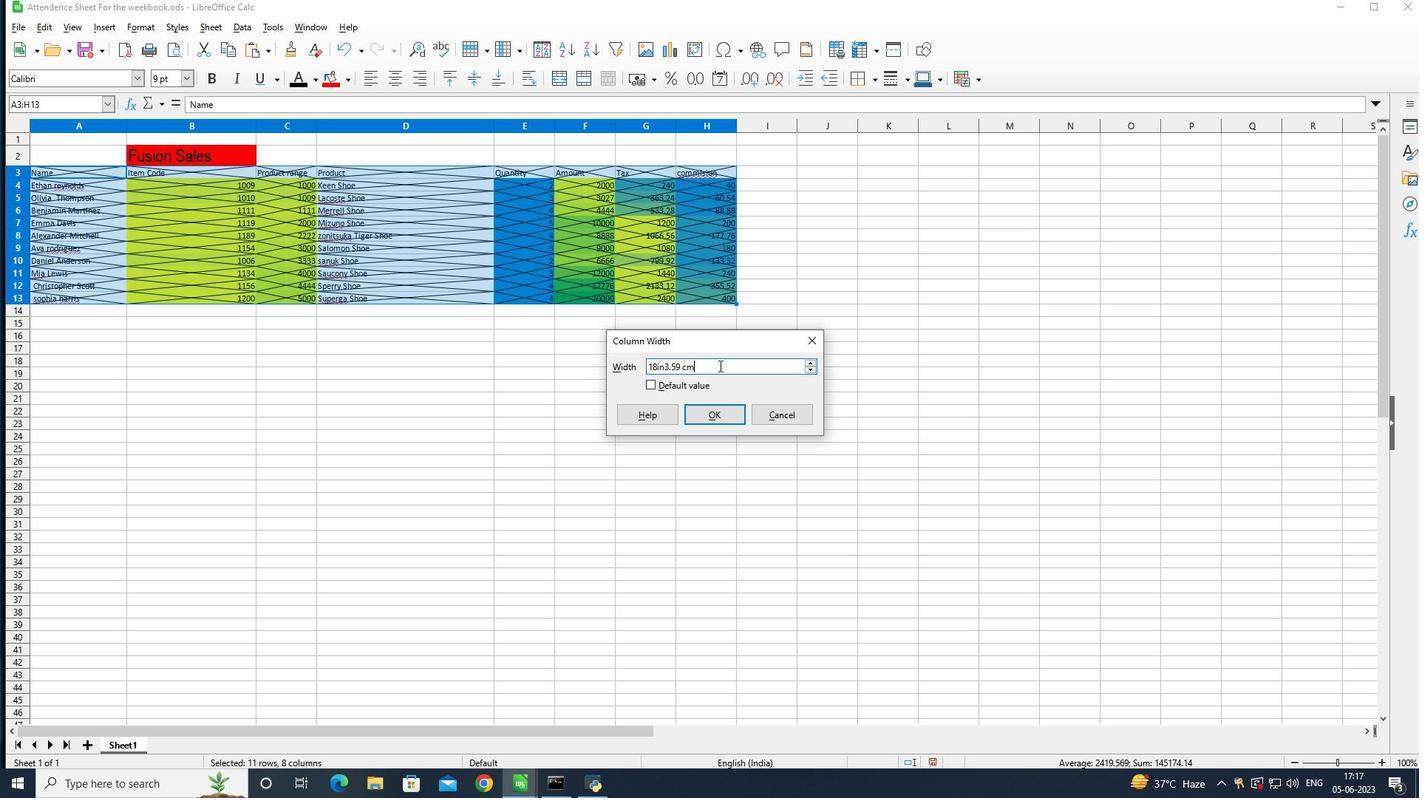 
Action: Key pressed <Key.backspace><Key.backspace><Key.backspace><Key.backspace><Key.backspace><Key.backspace><Key.backspace><Key.backspace><Key.backspace><Key.shift_r>In
Screenshot: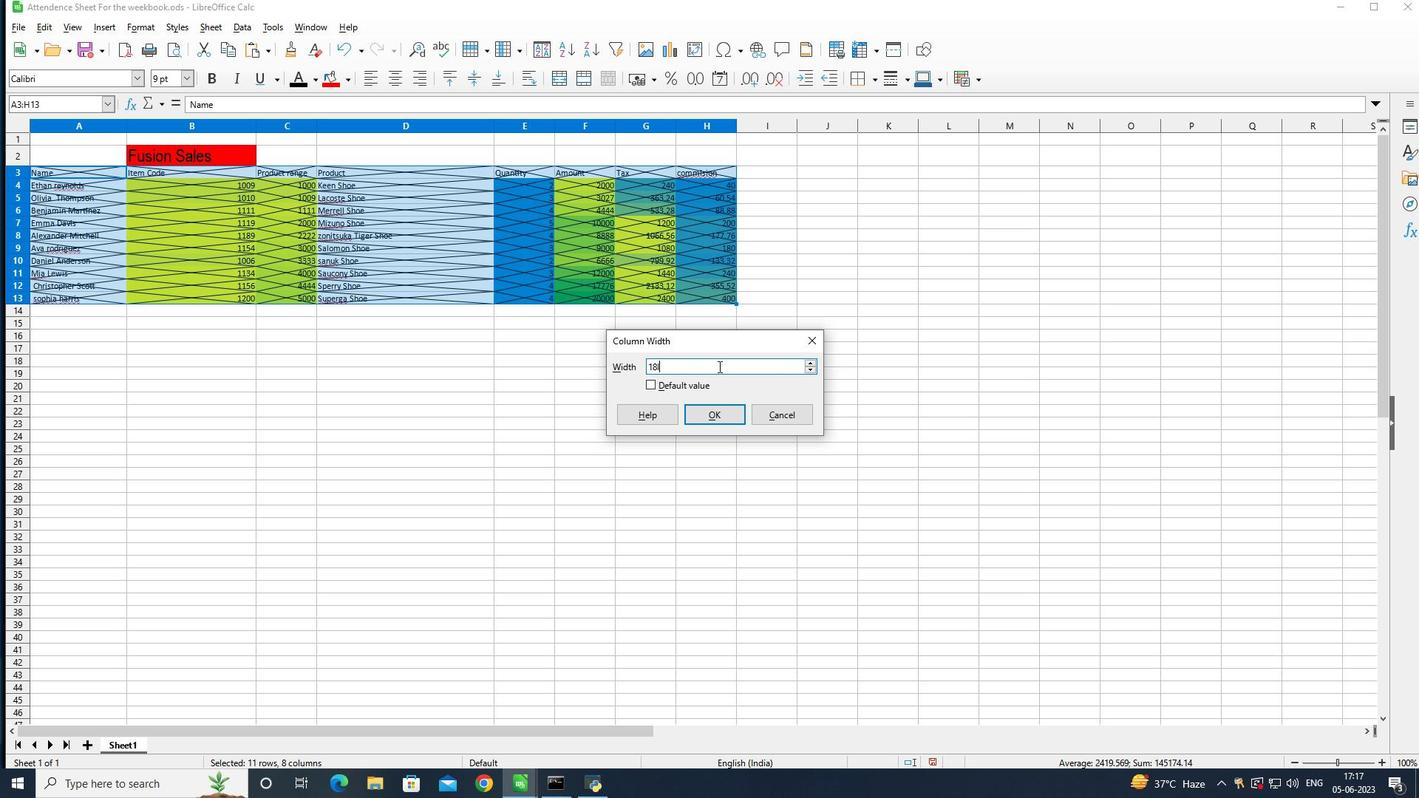 
Action: Mouse moved to (713, 415)
Screenshot: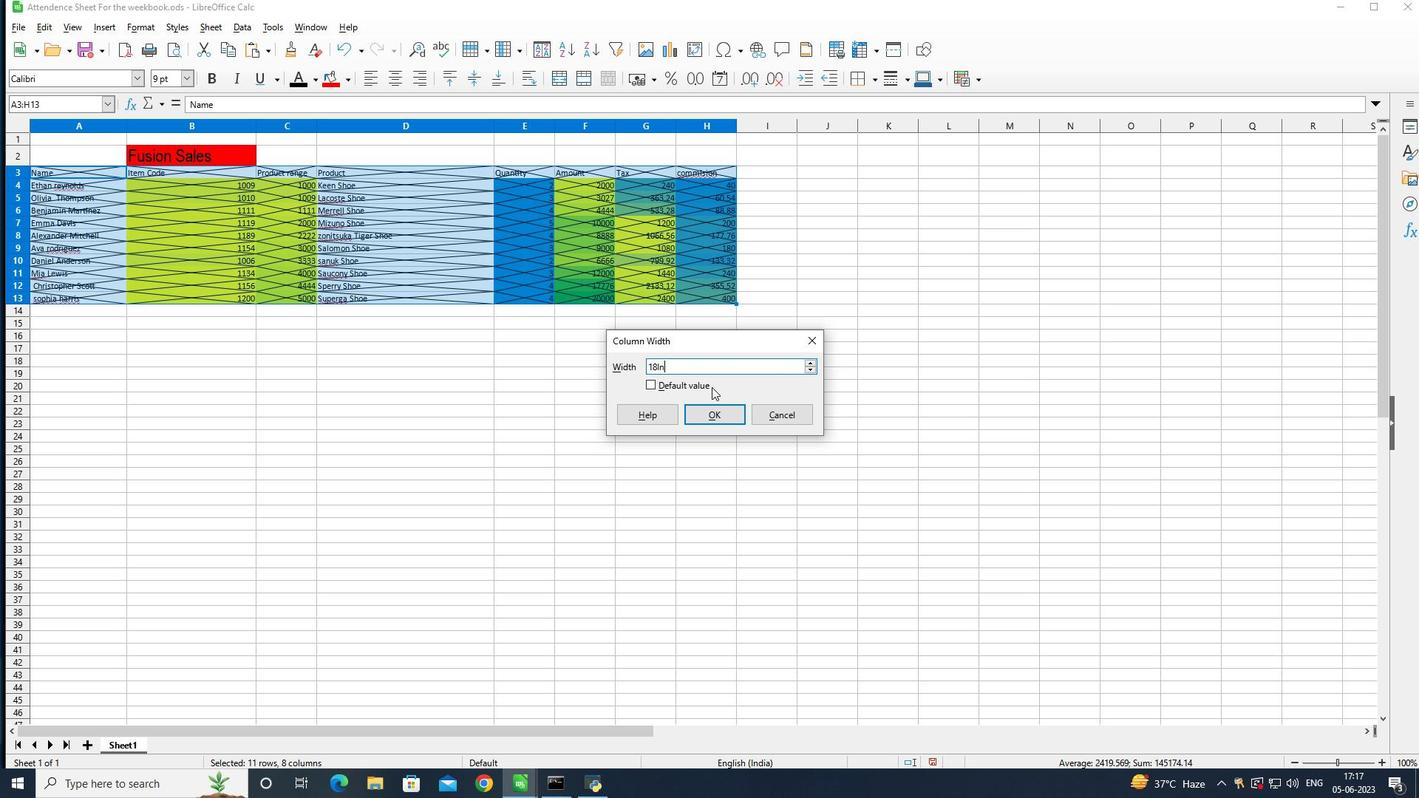 
Action: Mouse pressed left at (713, 415)
Screenshot: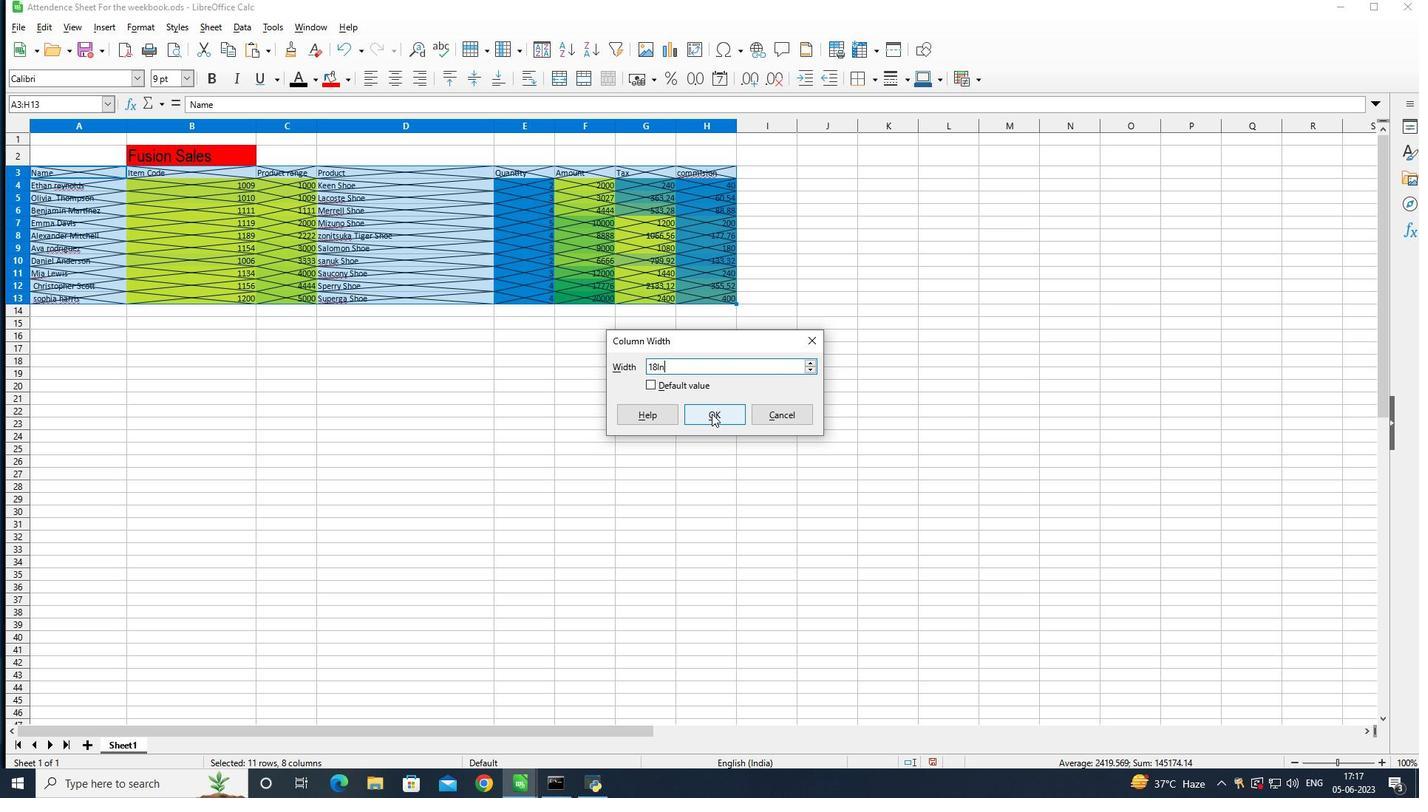 
Action: Mouse moved to (702, 469)
Screenshot: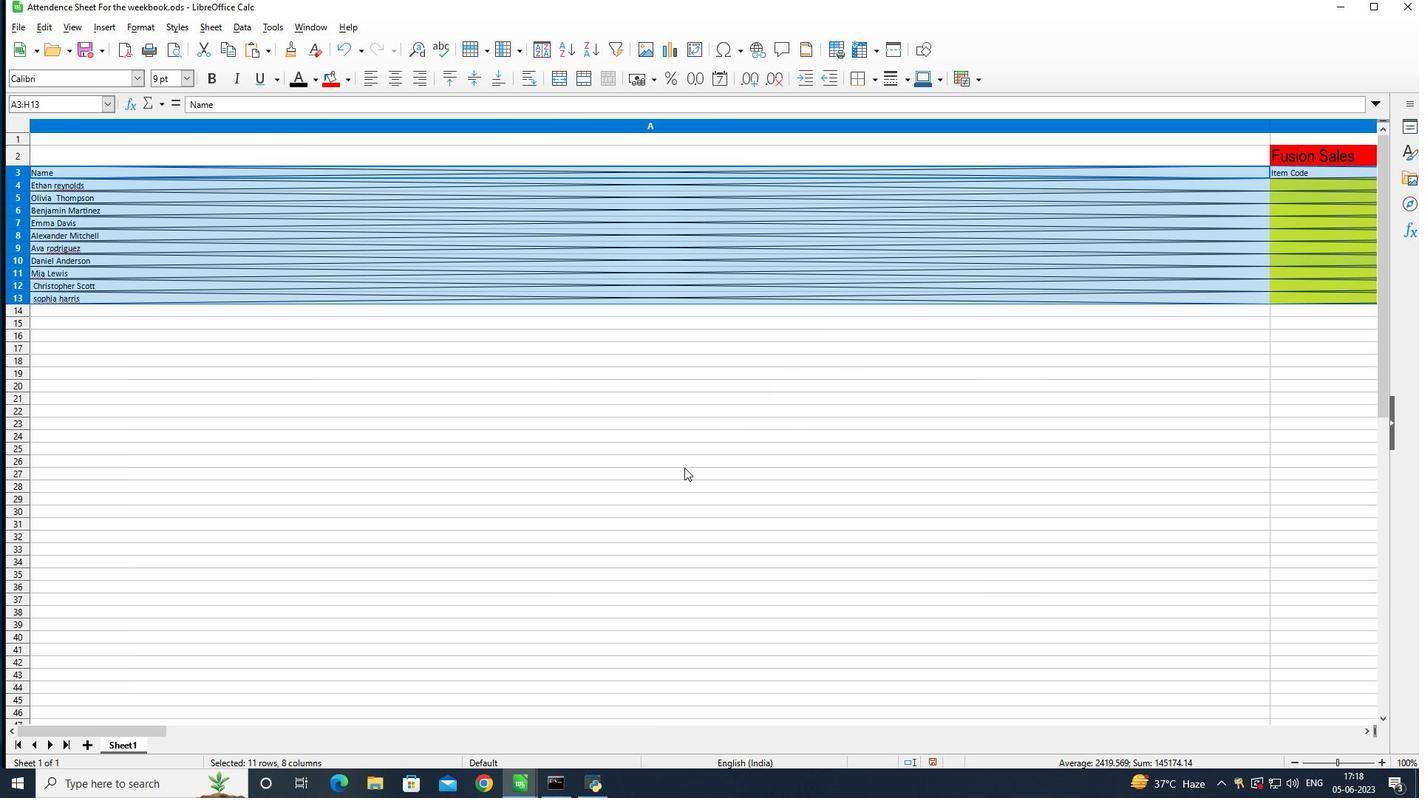 
